 Task: Search one way flight ticket for 5 adults, 1 child, 2 infants in seat and 1 infant on lap in business from Houston: William P. Hobby Airport to Evansville: Evansville Regional Airport on 8-3-2023. Choice of flights is Sun country airlines. Number of bags: 1 carry on bag. Price is upto 76000. Outbound departure time preference is 4:45.
Action: Mouse moved to (370, 156)
Screenshot: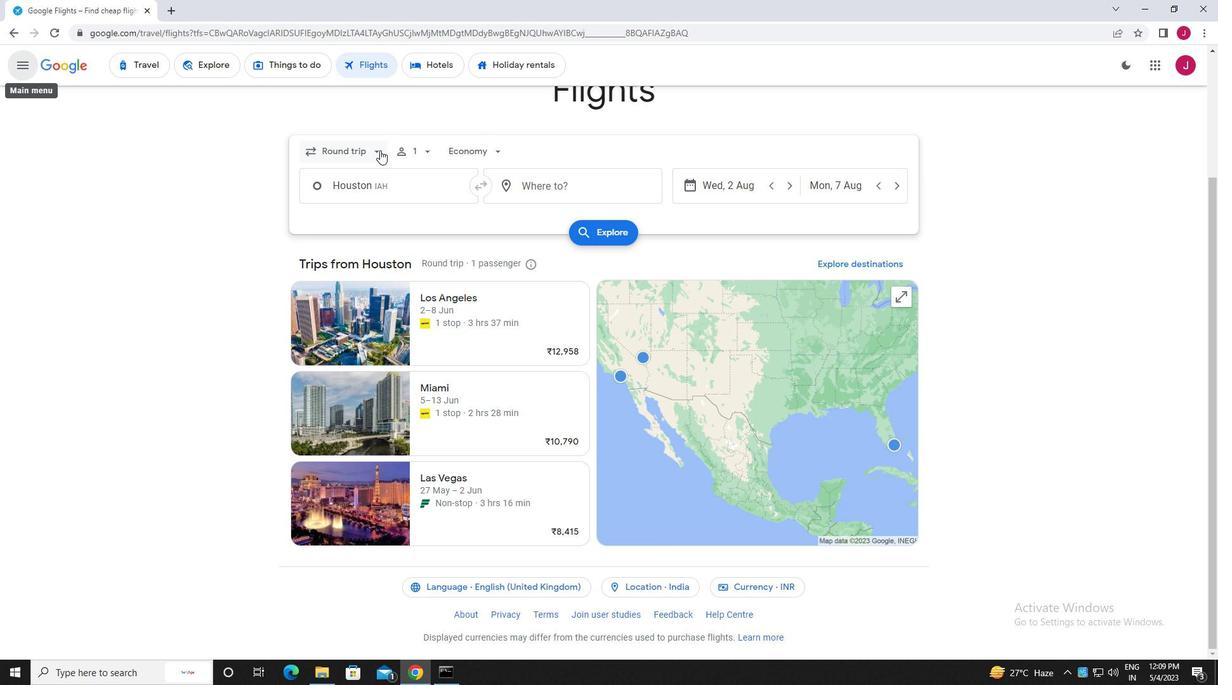 
Action: Mouse pressed left at (370, 156)
Screenshot: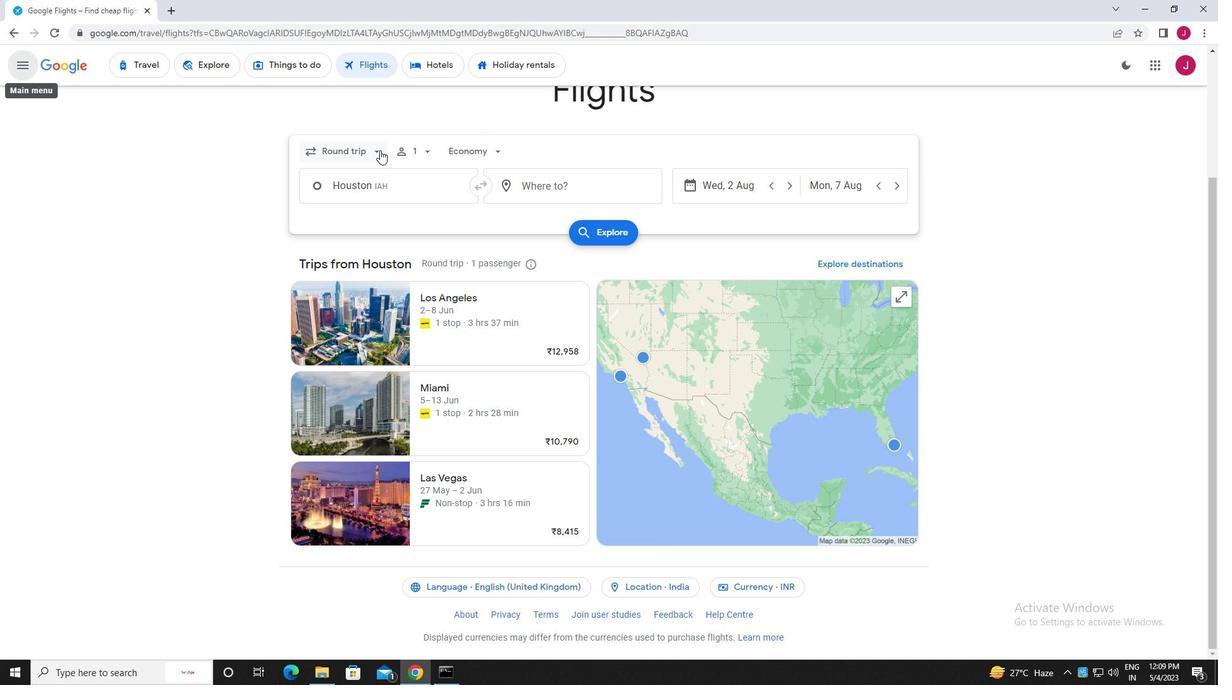 
Action: Mouse moved to (375, 209)
Screenshot: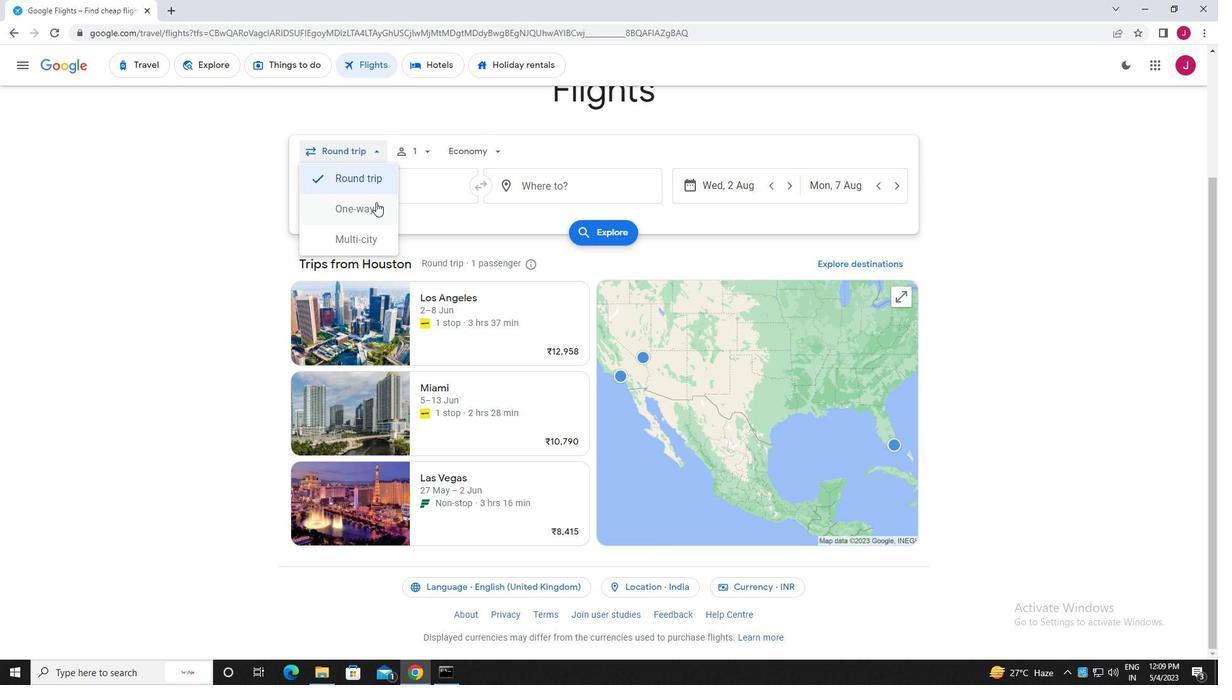 
Action: Mouse pressed left at (375, 209)
Screenshot: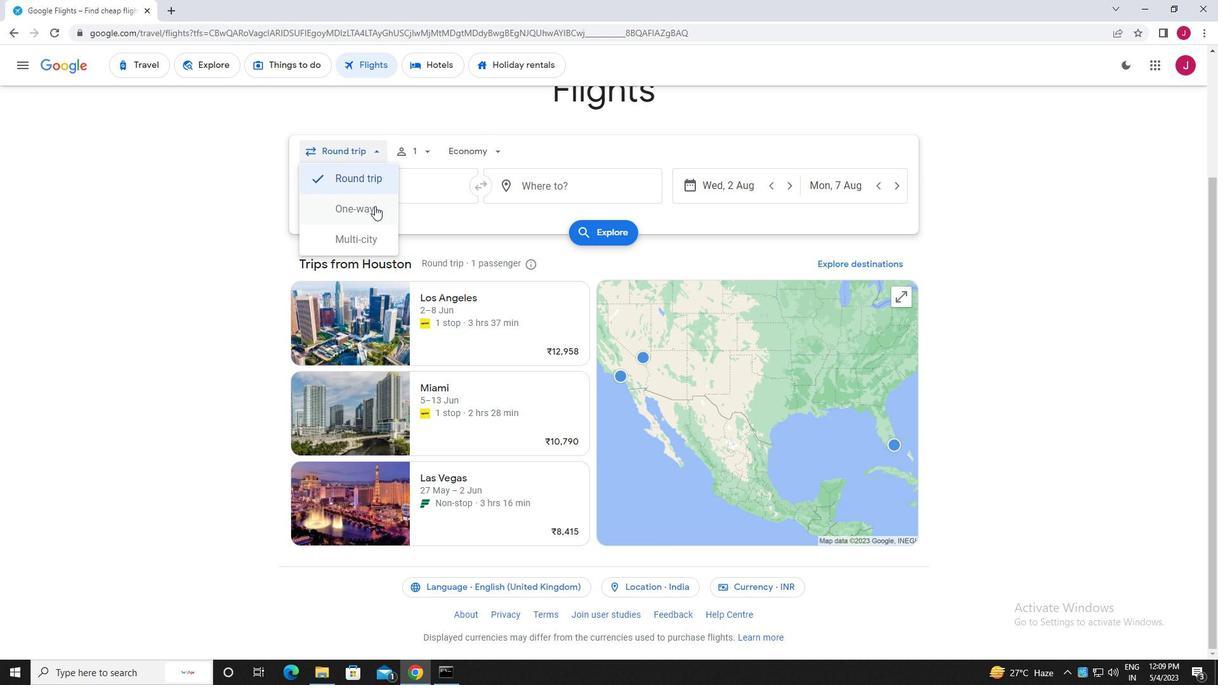 
Action: Mouse moved to (417, 154)
Screenshot: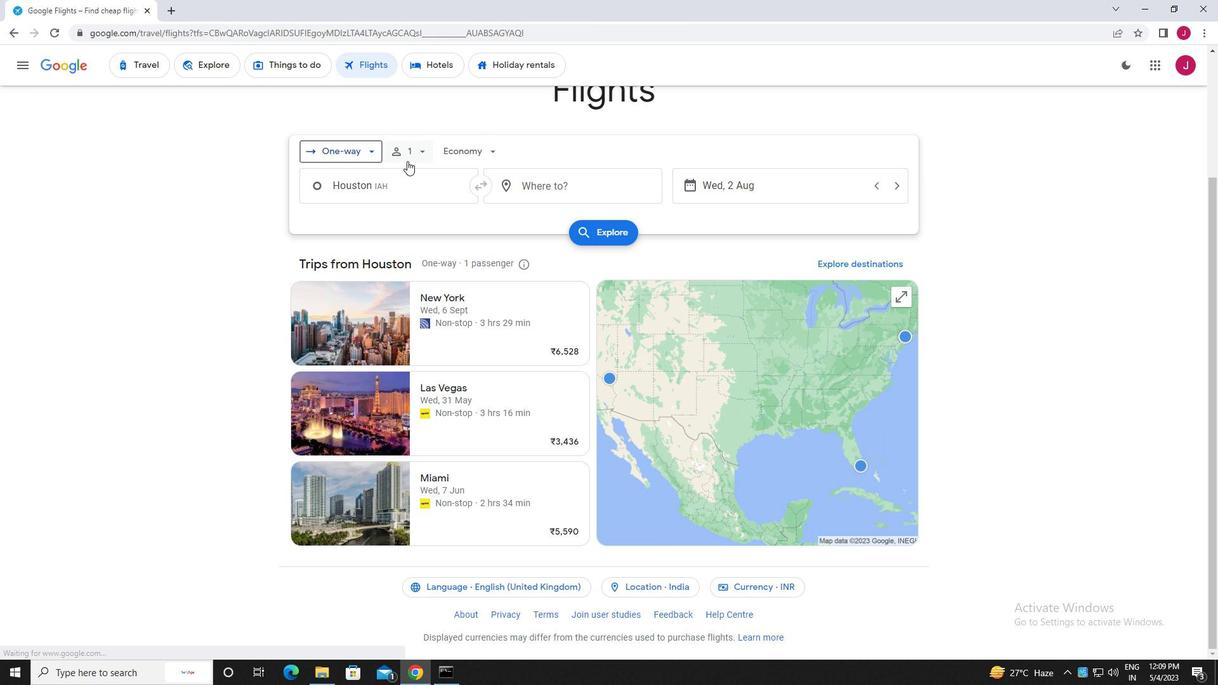 
Action: Mouse pressed left at (417, 154)
Screenshot: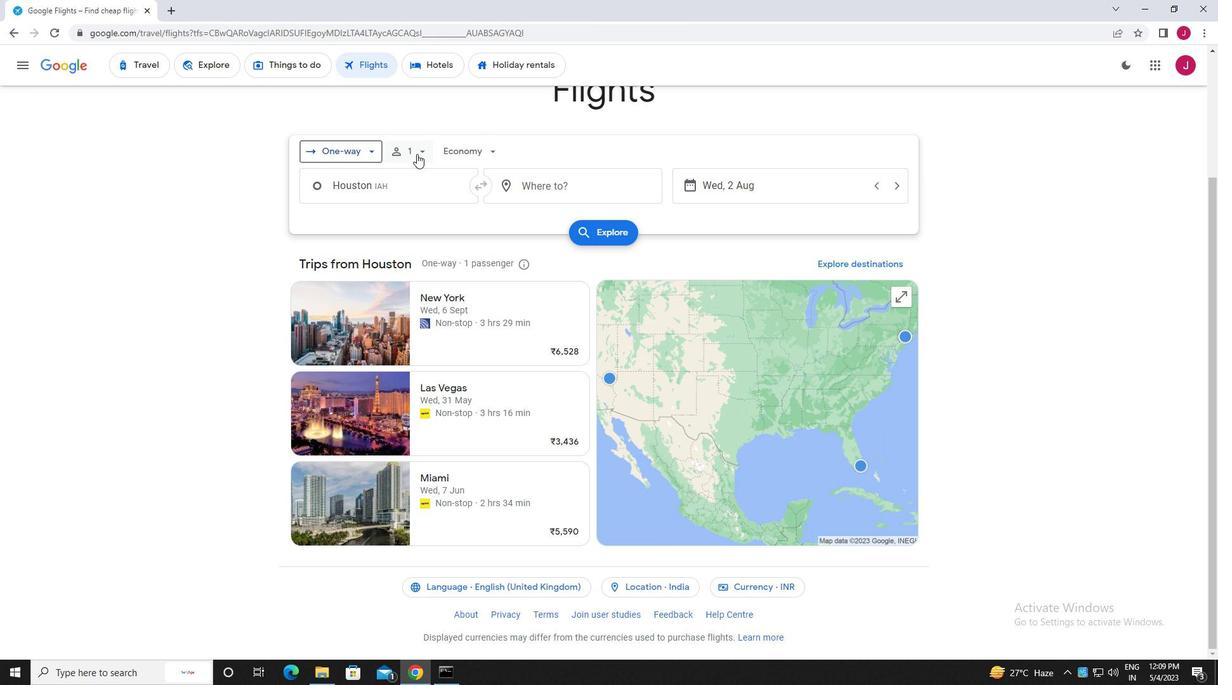 
Action: Mouse moved to (516, 182)
Screenshot: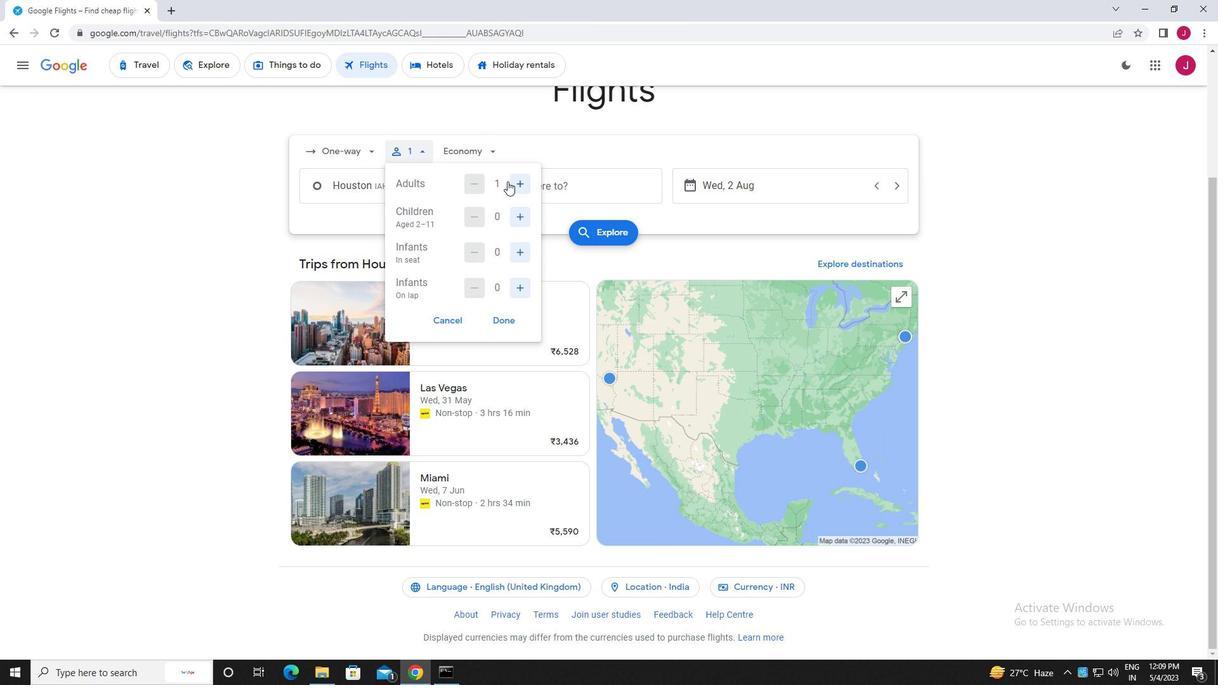 
Action: Mouse pressed left at (516, 182)
Screenshot: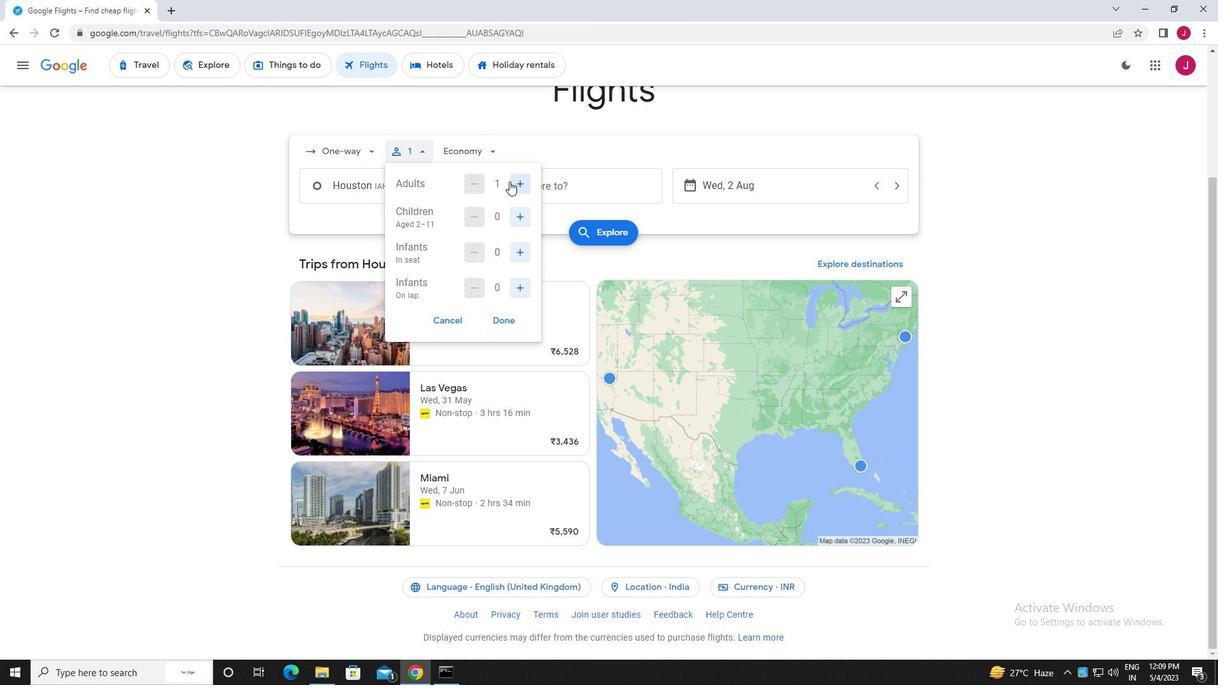 
Action: Mouse pressed left at (516, 182)
Screenshot: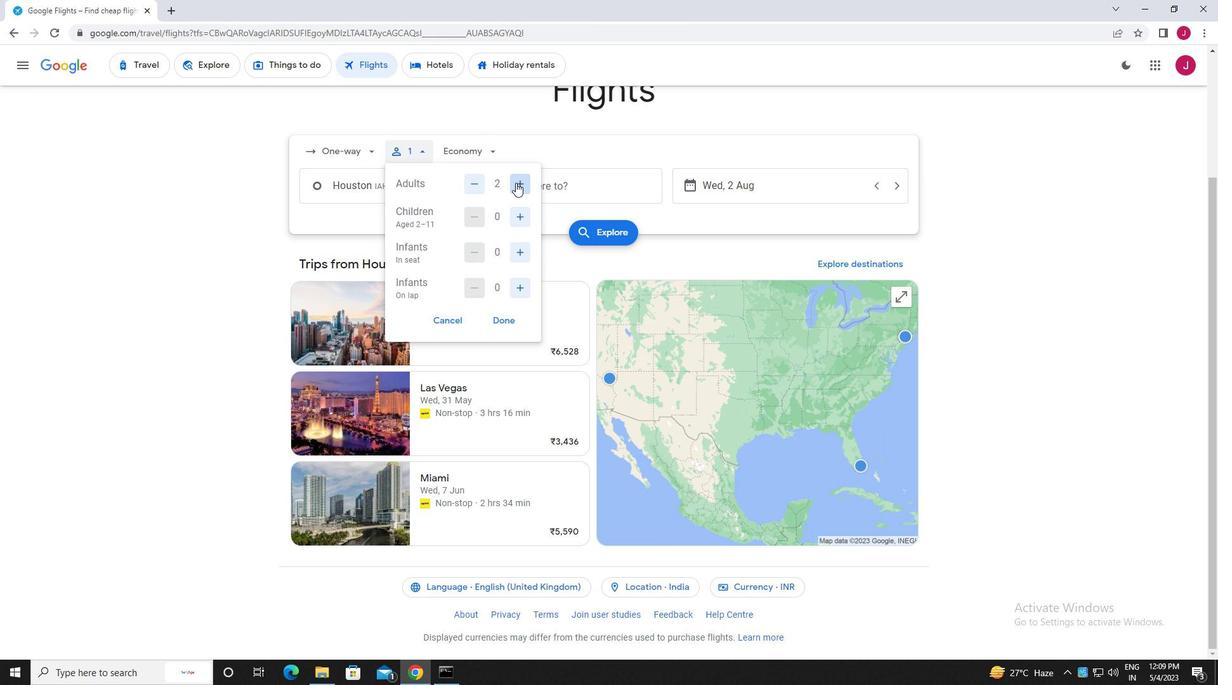 
Action: Mouse pressed left at (516, 182)
Screenshot: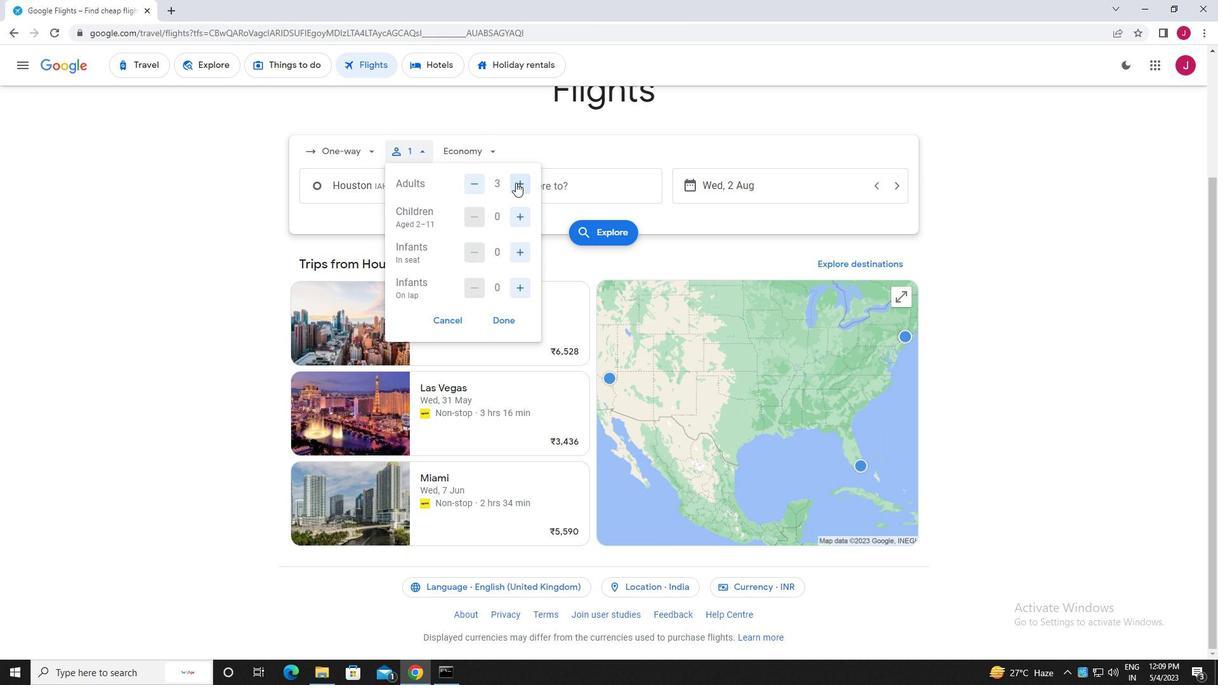 
Action: Mouse pressed left at (516, 182)
Screenshot: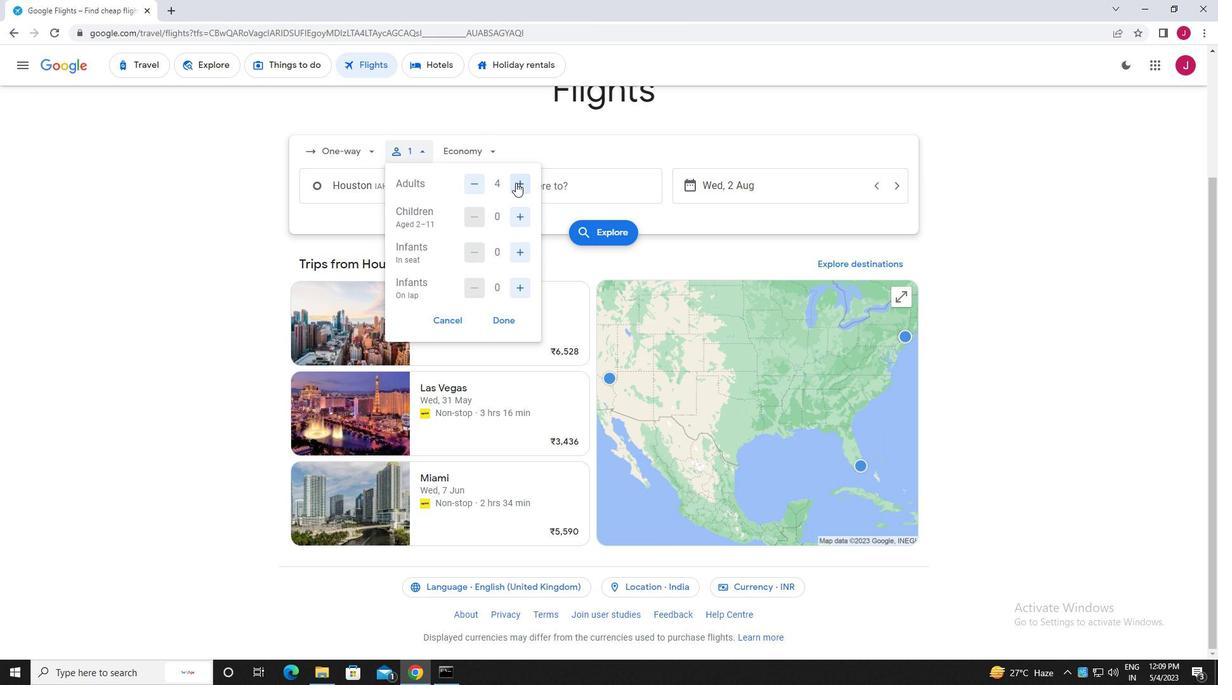
Action: Mouse moved to (521, 217)
Screenshot: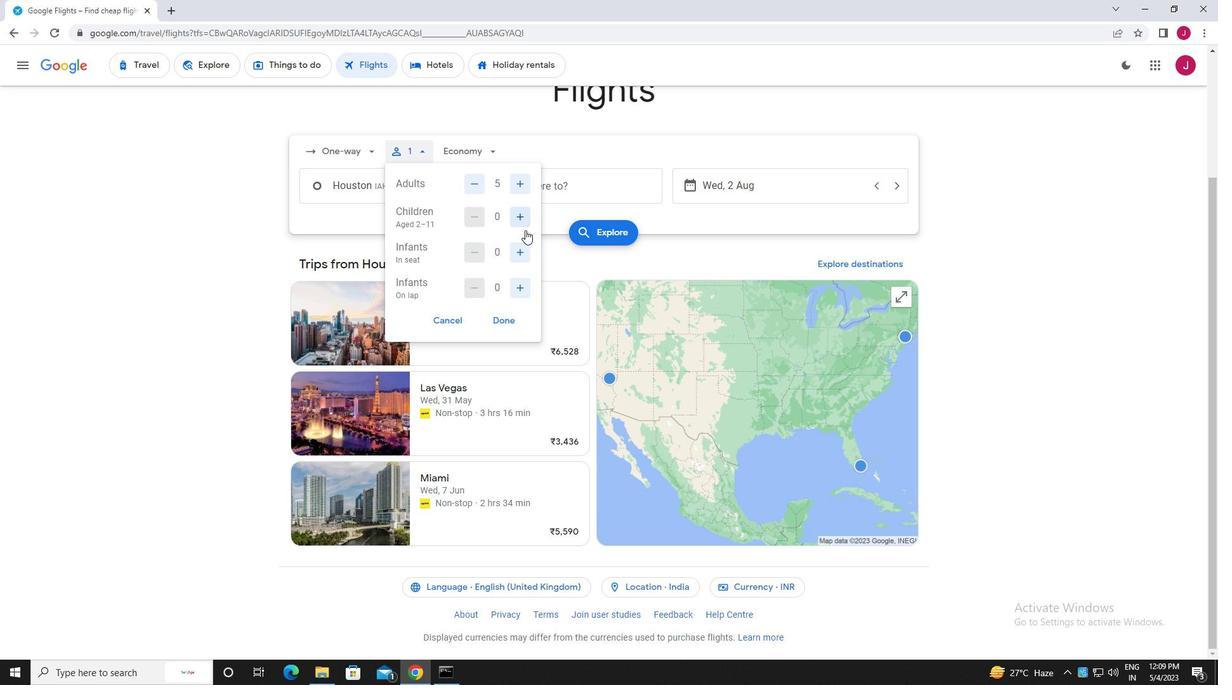 
Action: Mouse pressed left at (521, 217)
Screenshot: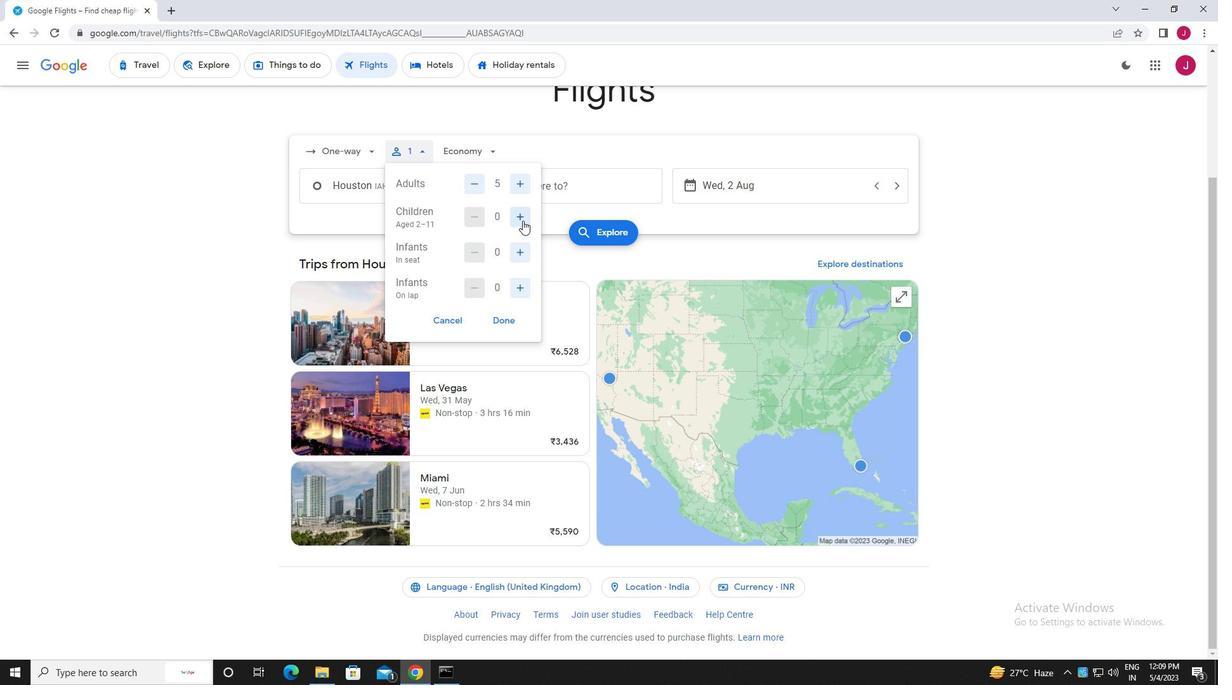
Action: Mouse moved to (522, 252)
Screenshot: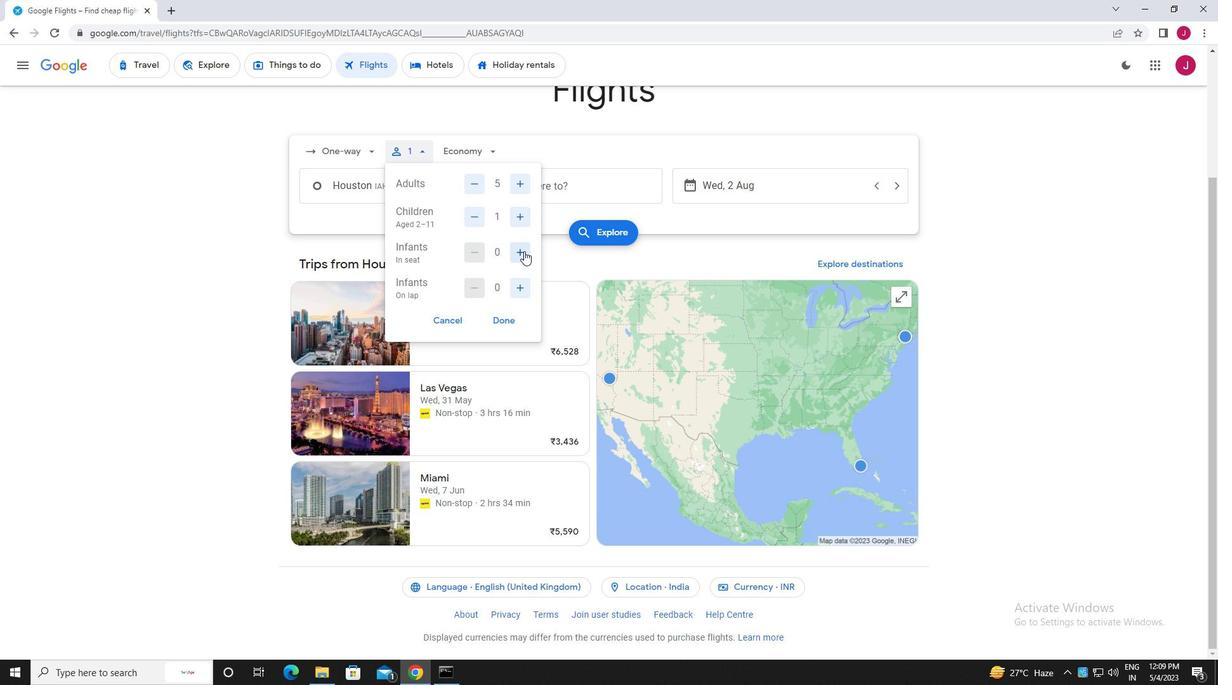 
Action: Mouse pressed left at (522, 252)
Screenshot: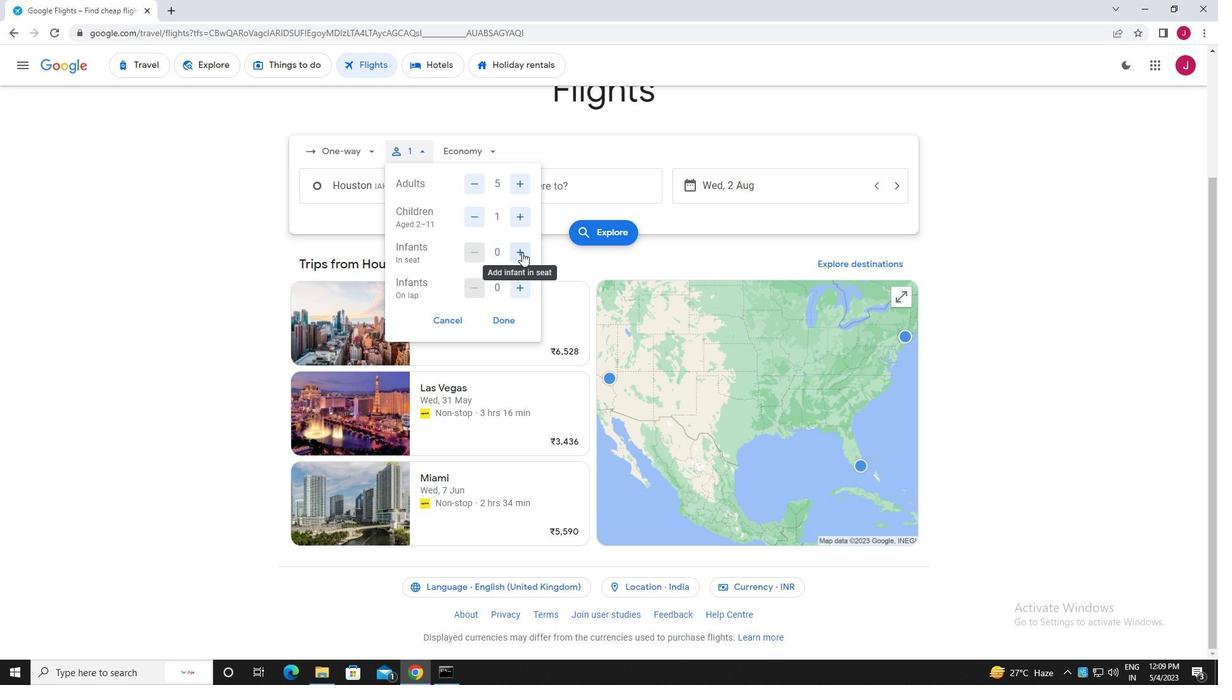 
Action: Mouse pressed left at (522, 252)
Screenshot: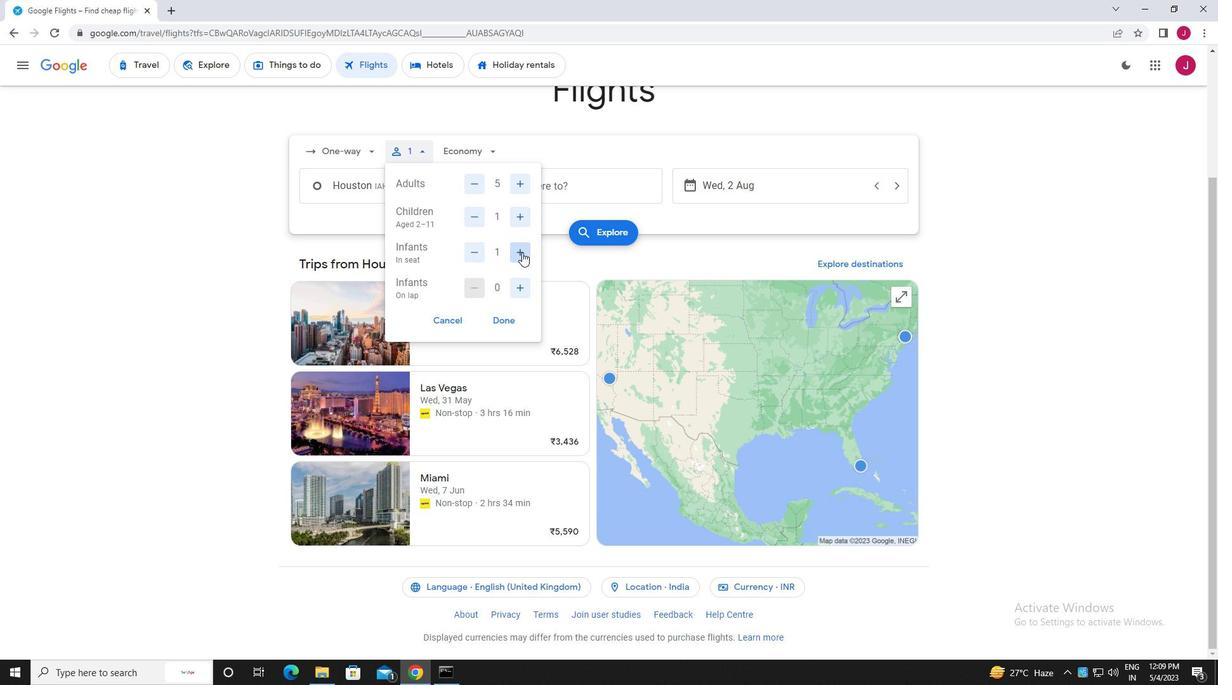 
Action: Mouse moved to (520, 292)
Screenshot: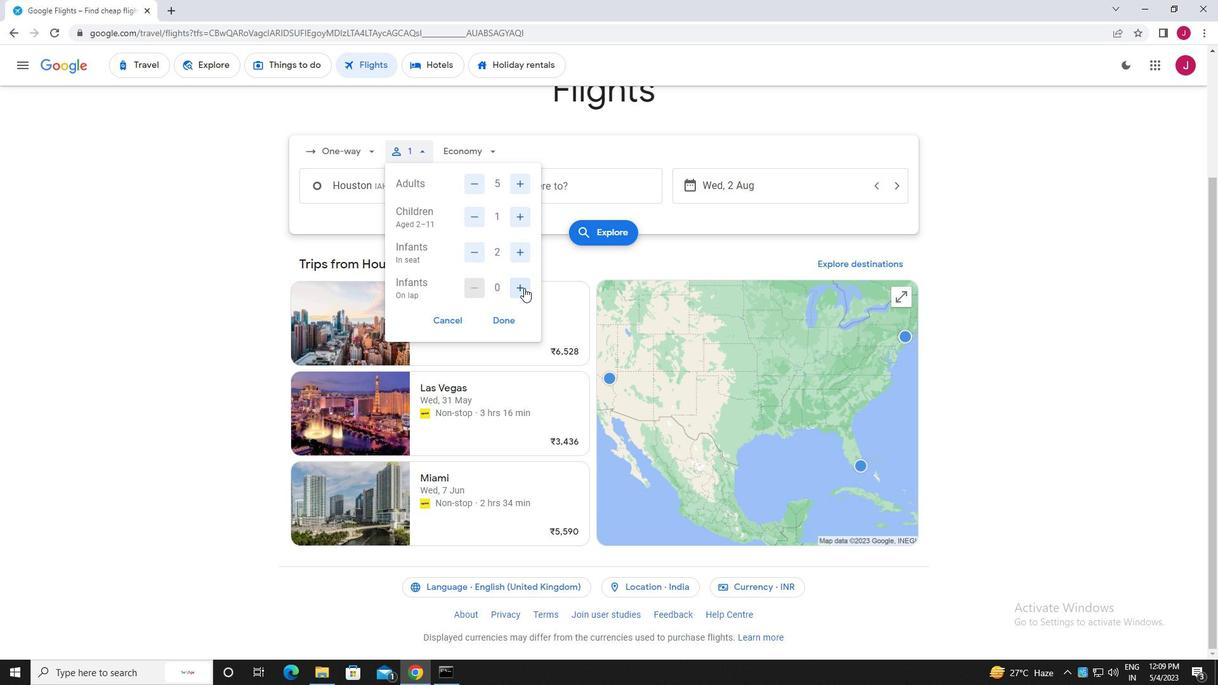 
Action: Mouse pressed left at (520, 292)
Screenshot: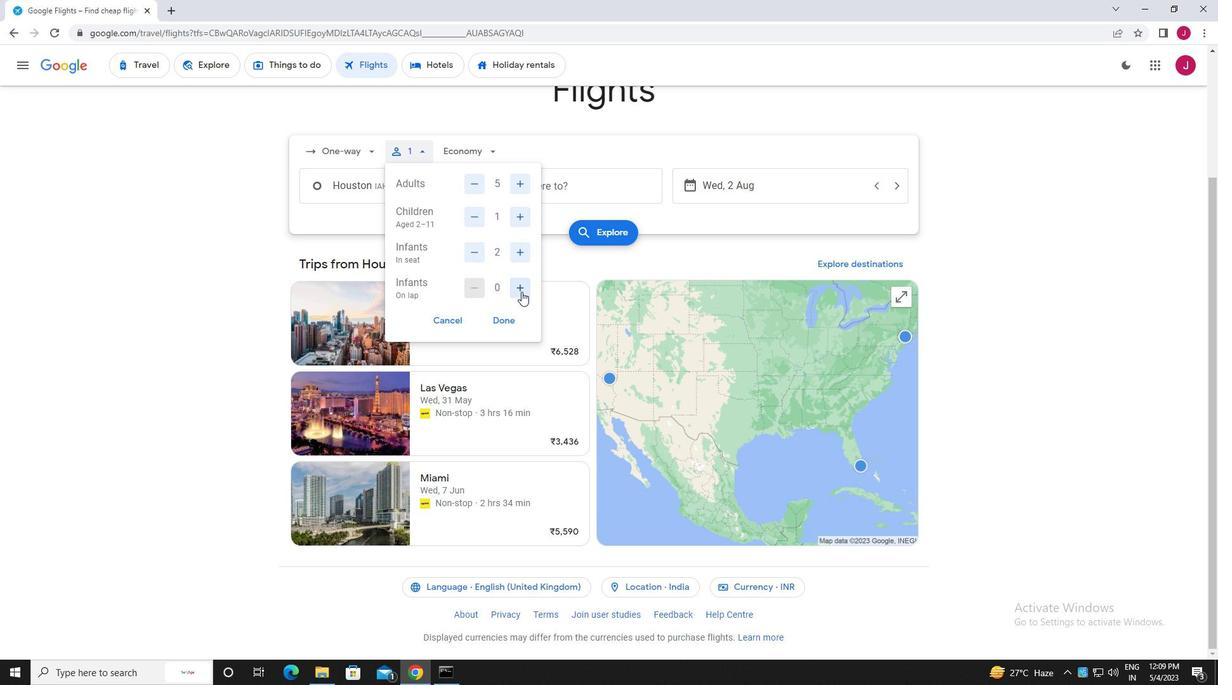 
Action: Mouse moved to (507, 320)
Screenshot: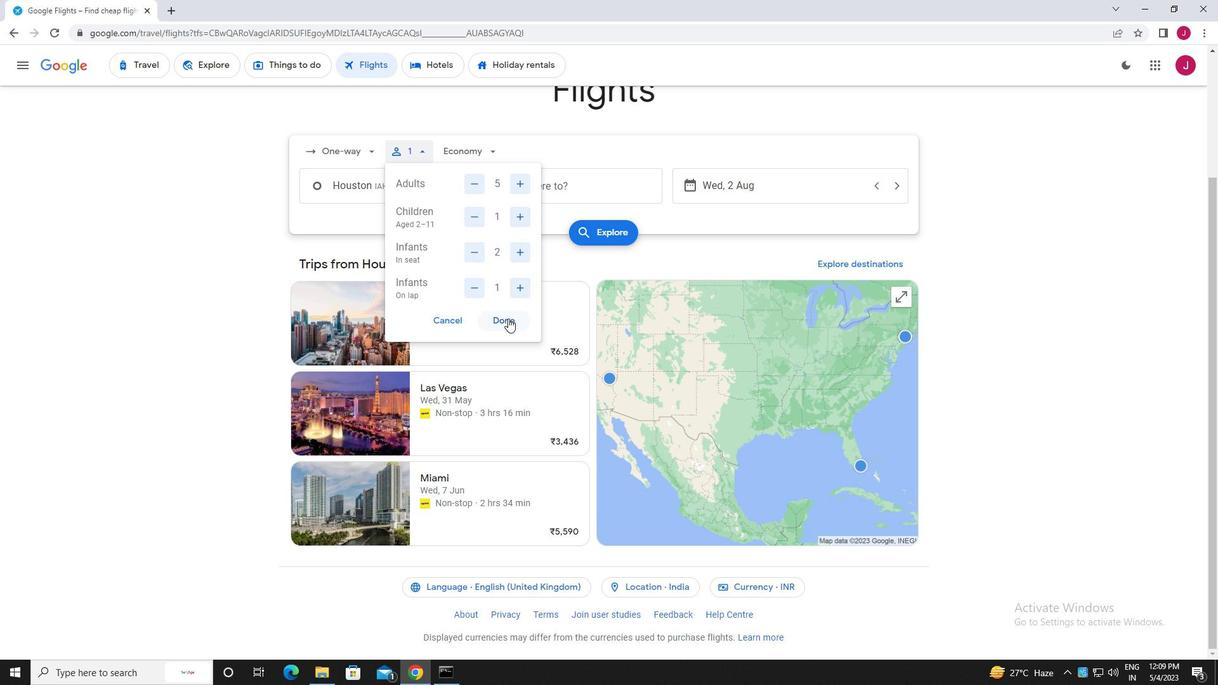 
Action: Mouse pressed left at (507, 320)
Screenshot: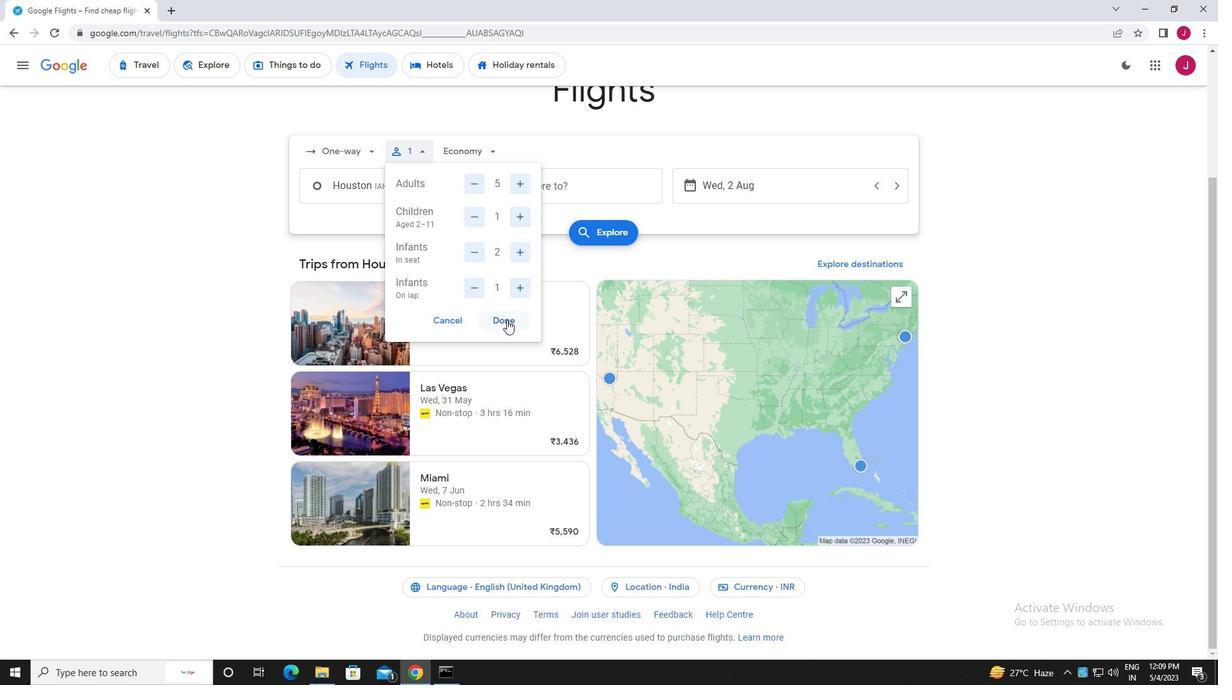 
Action: Mouse moved to (453, 152)
Screenshot: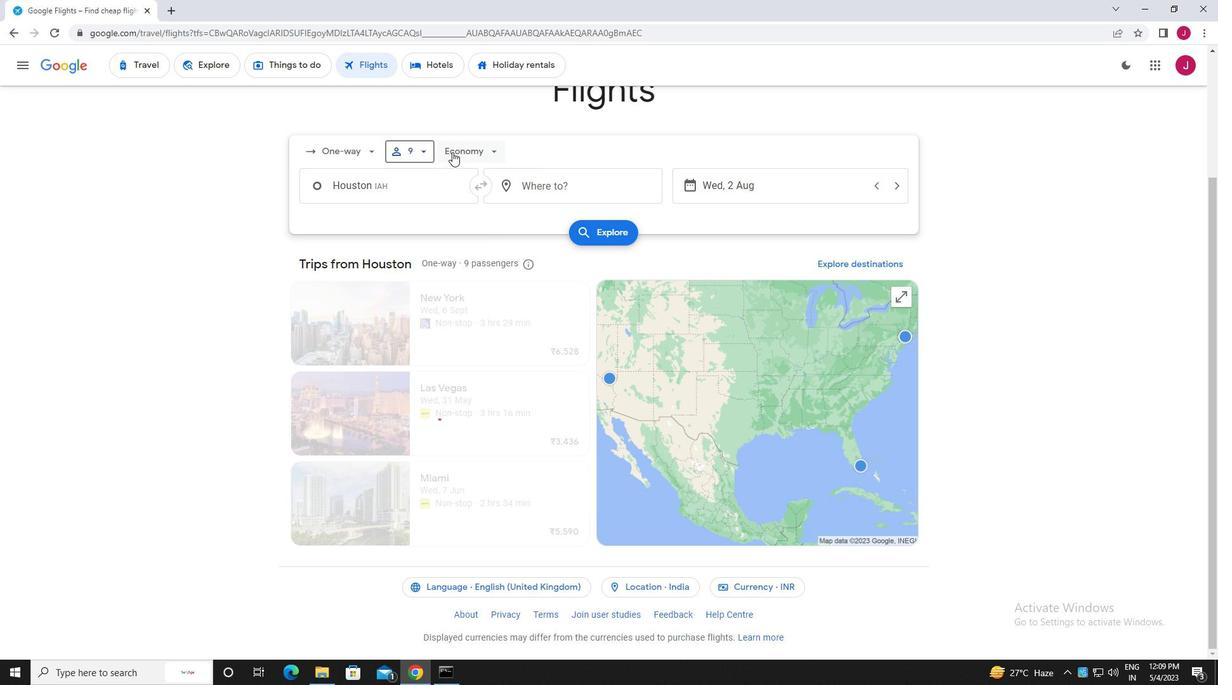 
Action: Mouse pressed left at (453, 152)
Screenshot: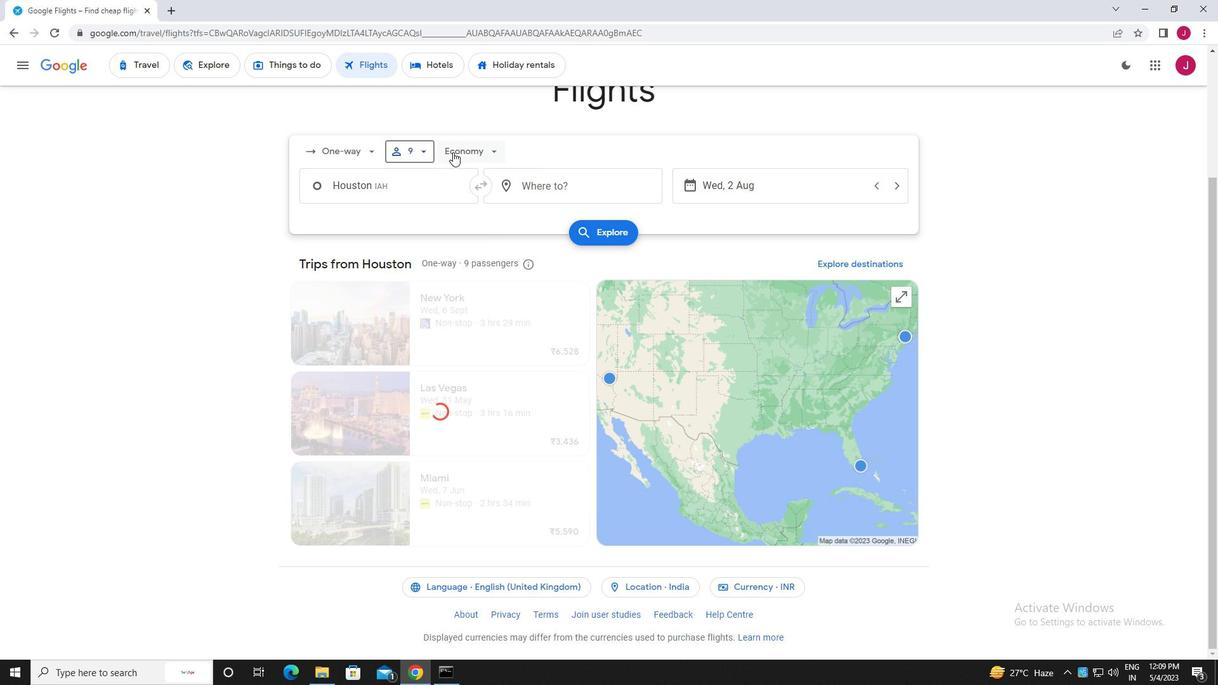 
Action: Mouse moved to (497, 238)
Screenshot: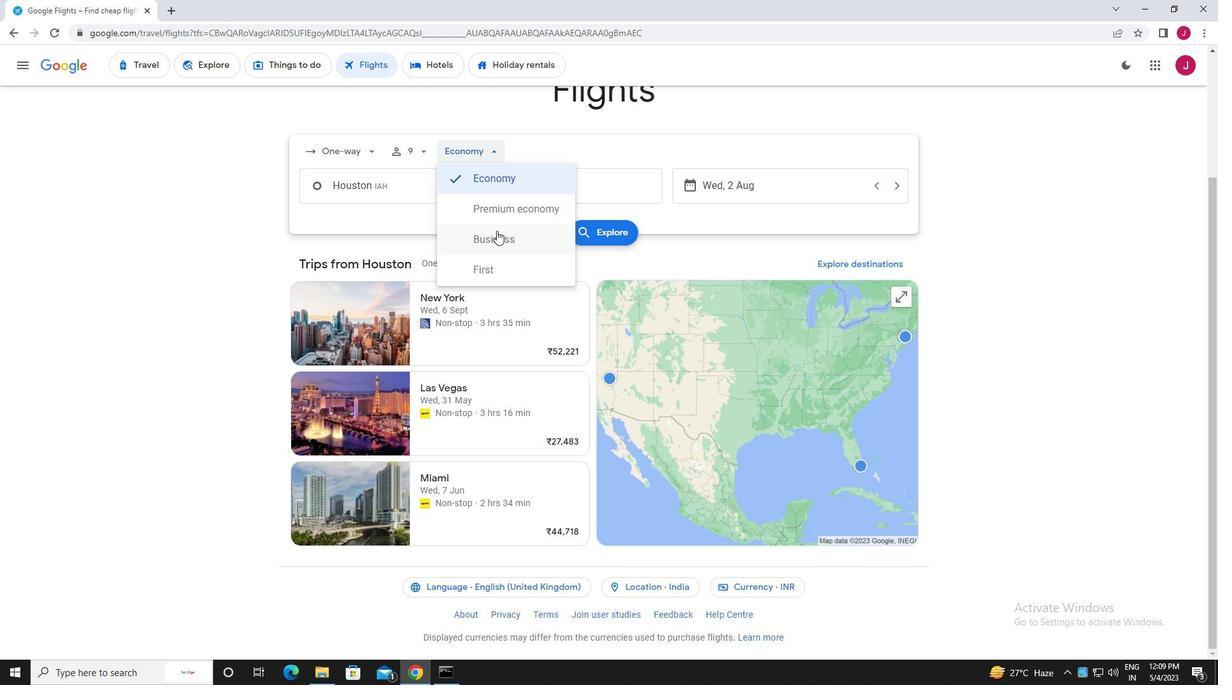 
Action: Mouse pressed left at (497, 238)
Screenshot: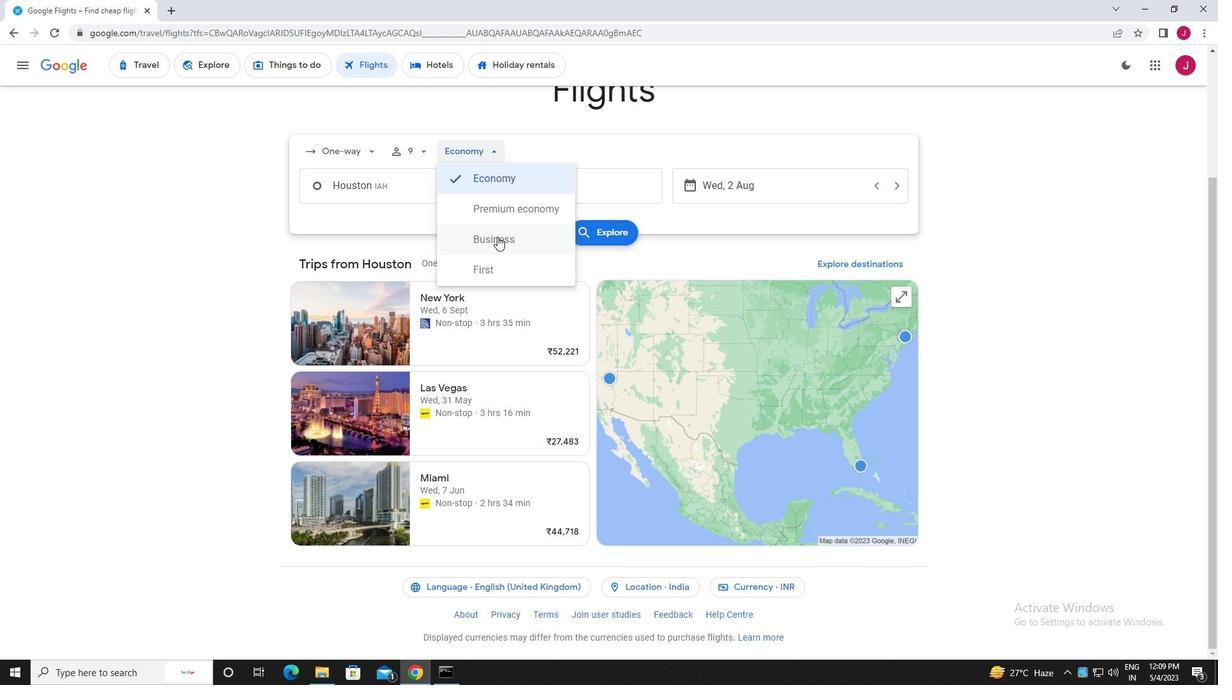 
Action: Mouse moved to (419, 186)
Screenshot: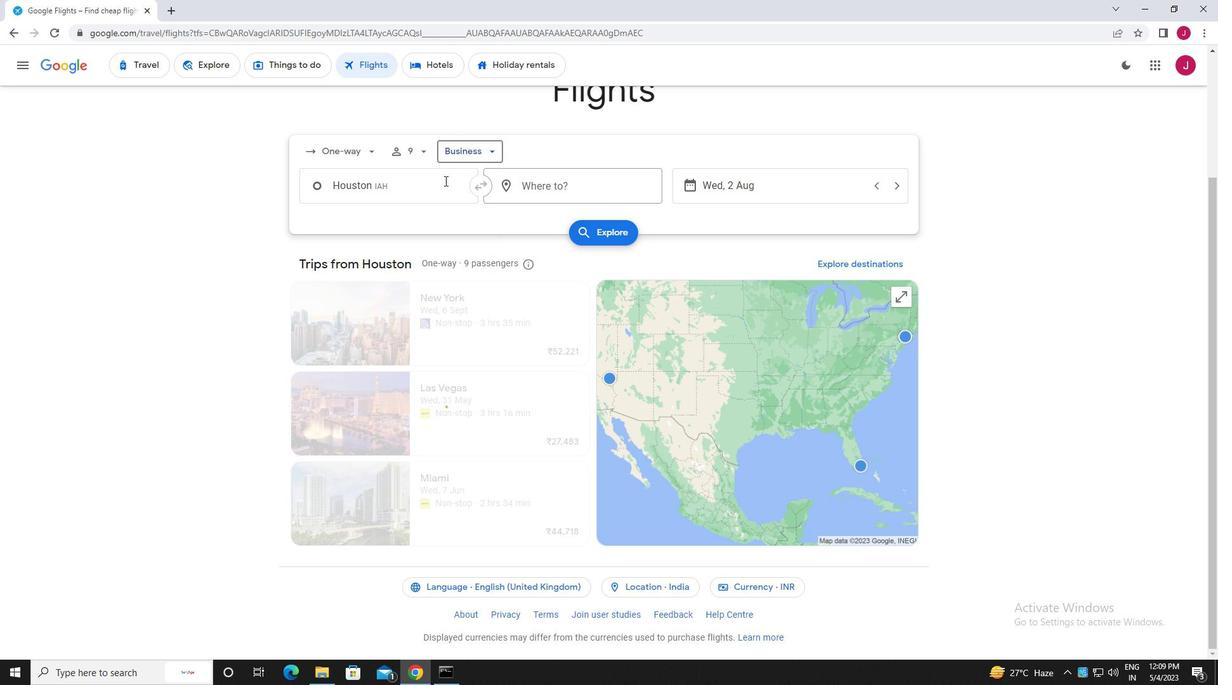 
Action: Mouse pressed left at (419, 186)
Screenshot: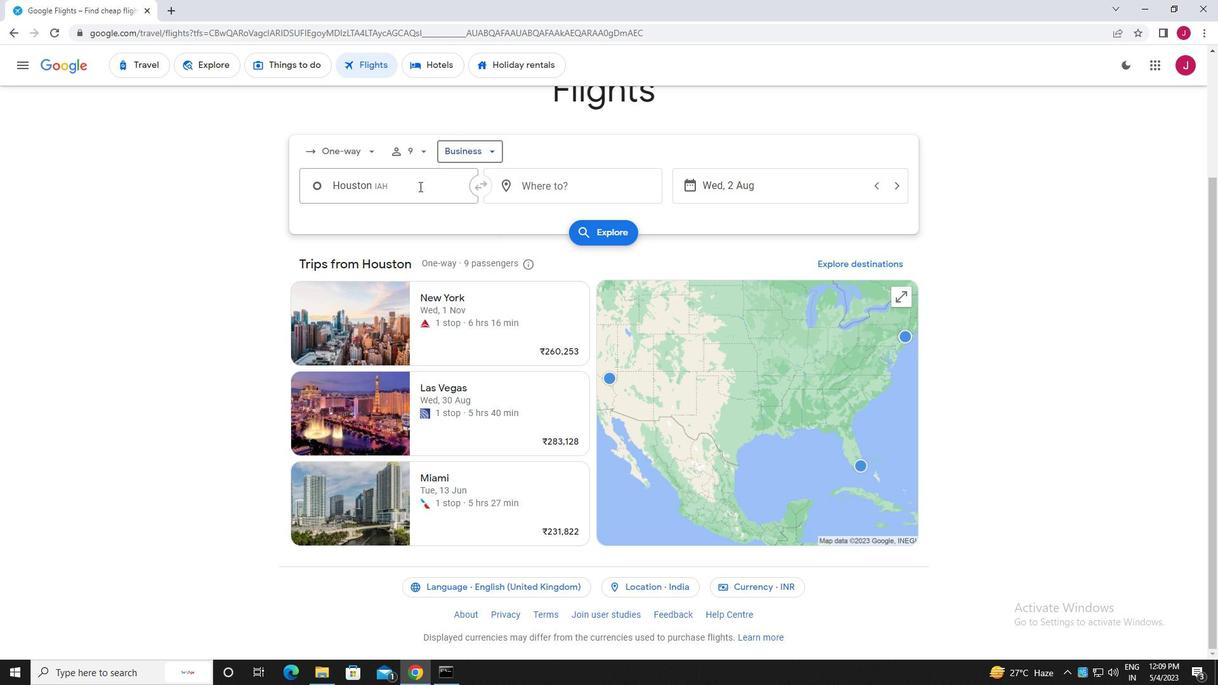 
Action: Mouse moved to (425, 186)
Screenshot: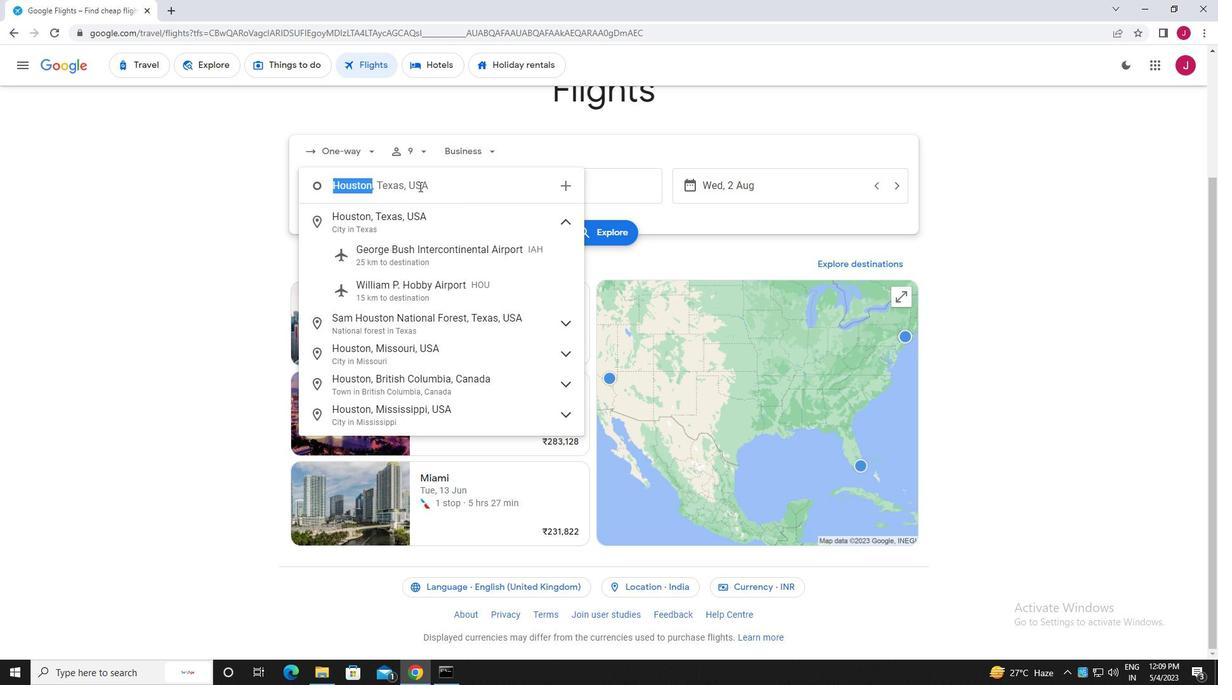 
Action: Key pressed houston
Screenshot: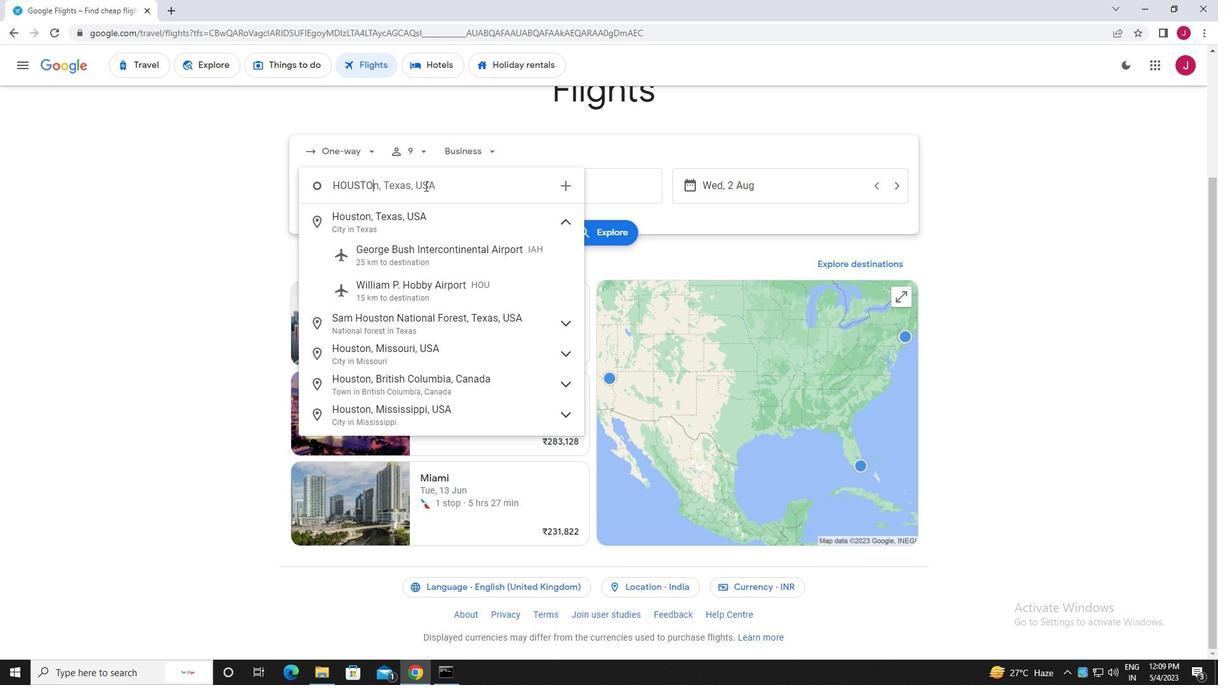 
Action: Mouse moved to (429, 253)
Screenshot: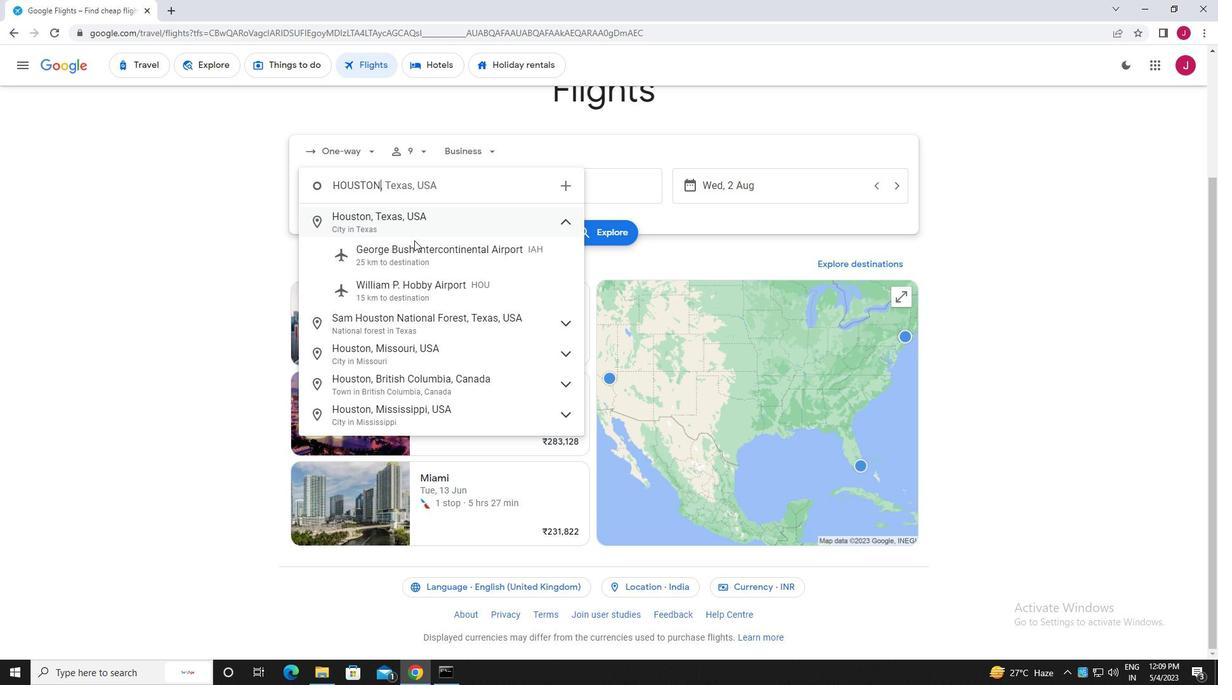 
Action: Mouse pressed left at (429, 253)
Screenshot: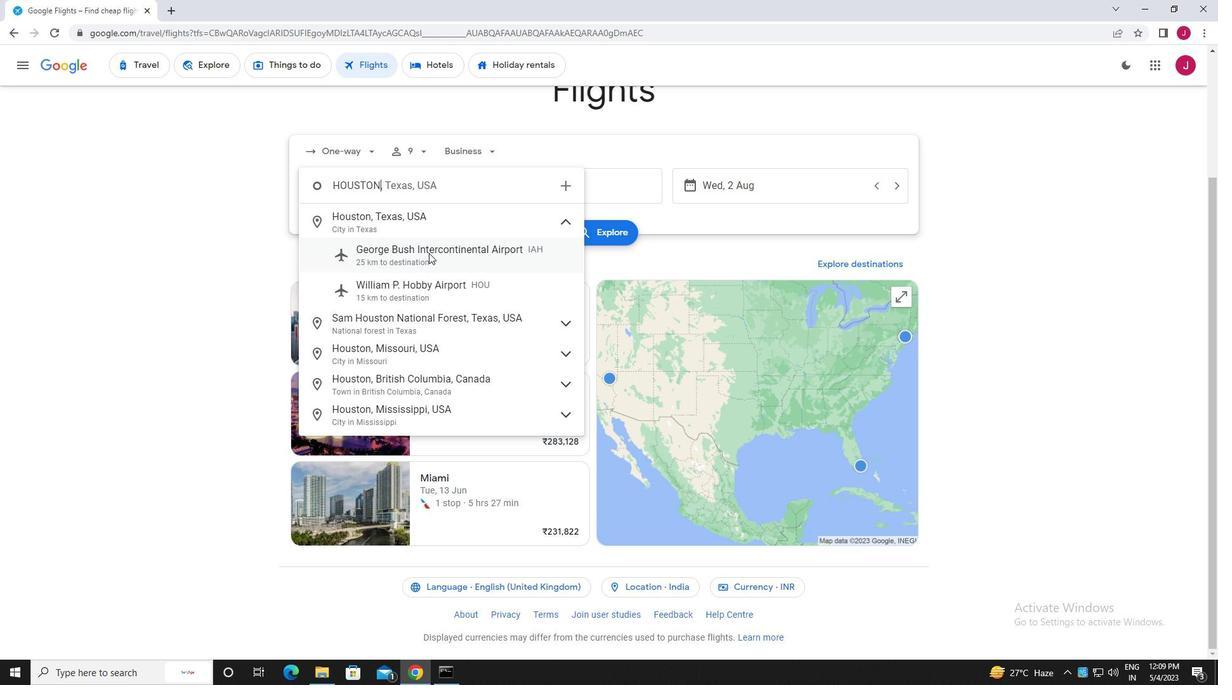 
Action: Mouse moved to (581, 186)
Screenshot: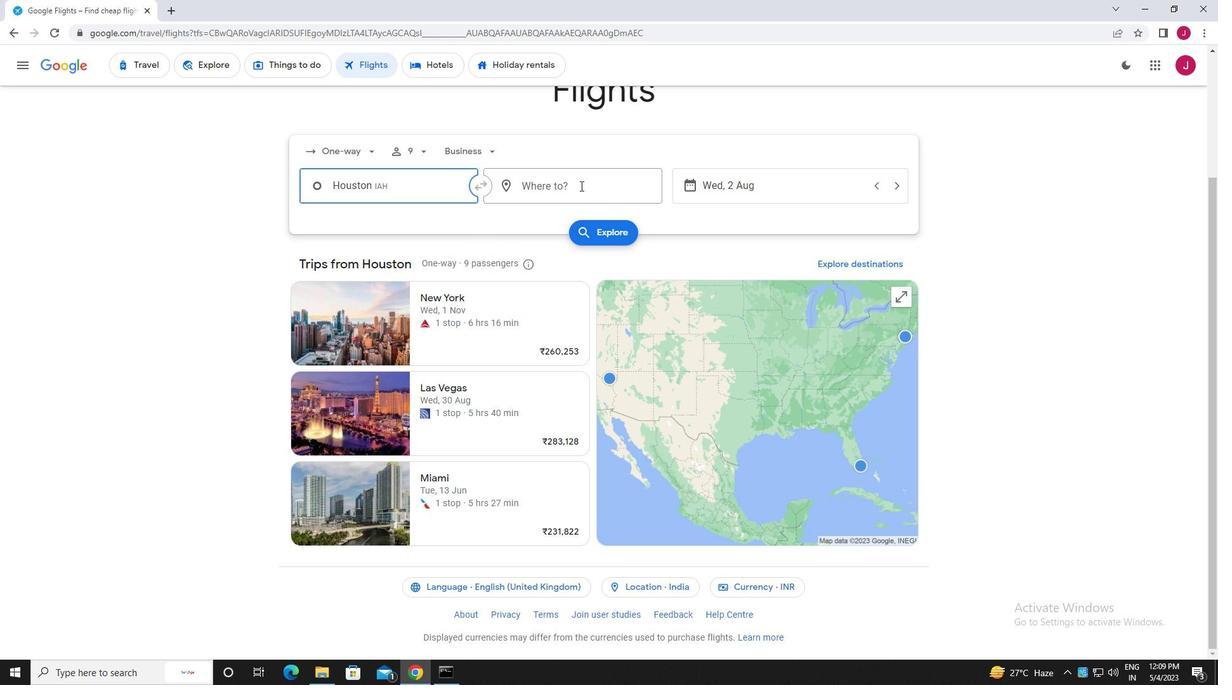 
Action: Mouse pressed left at (581, 186)
Screenshot: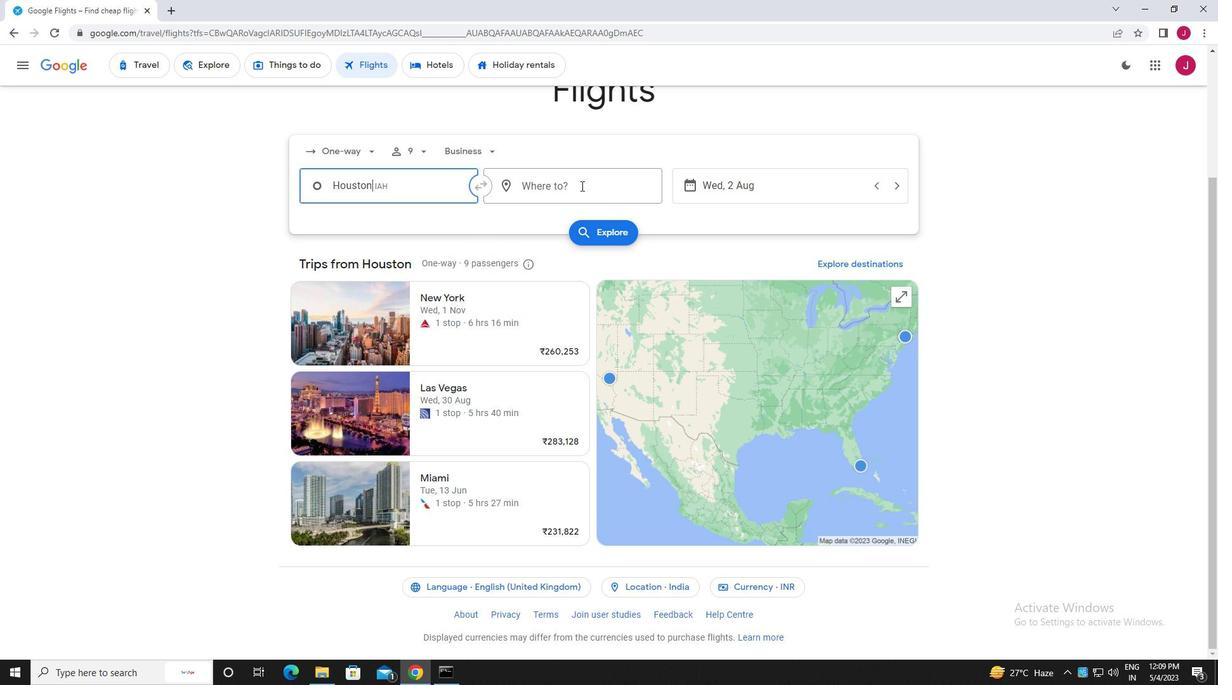 
Action: Mouse moved to (582, 186)
Screenshot: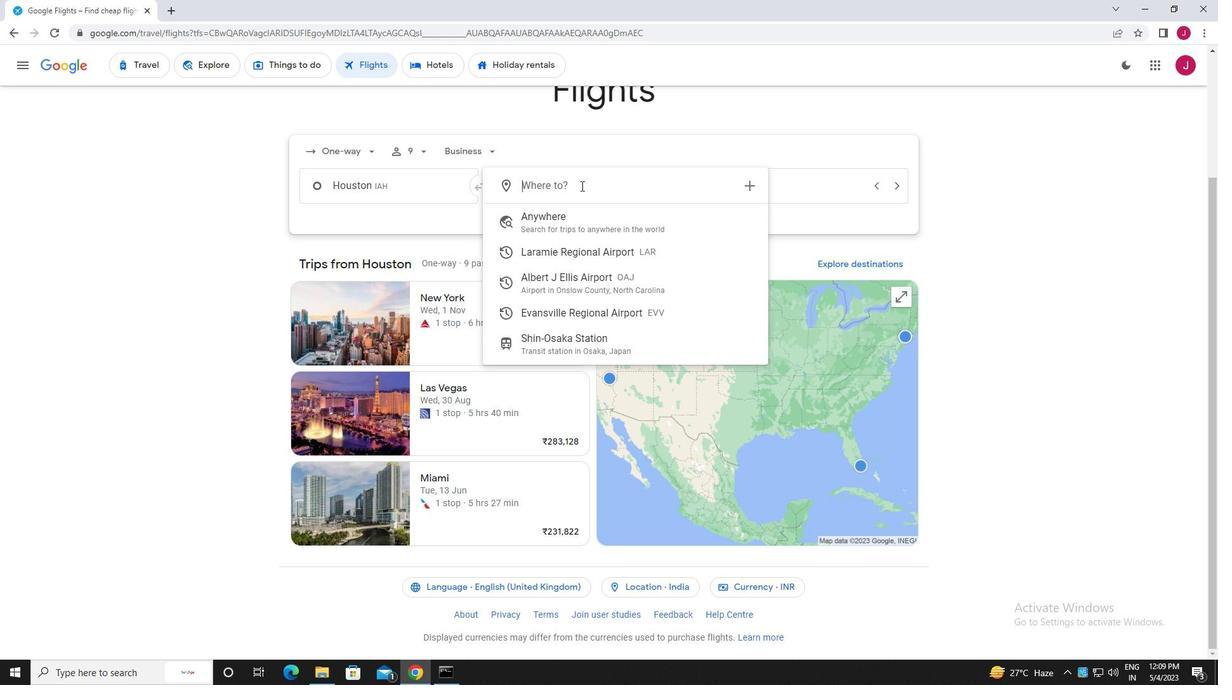 
Action: Key pressed evan
Screenshot: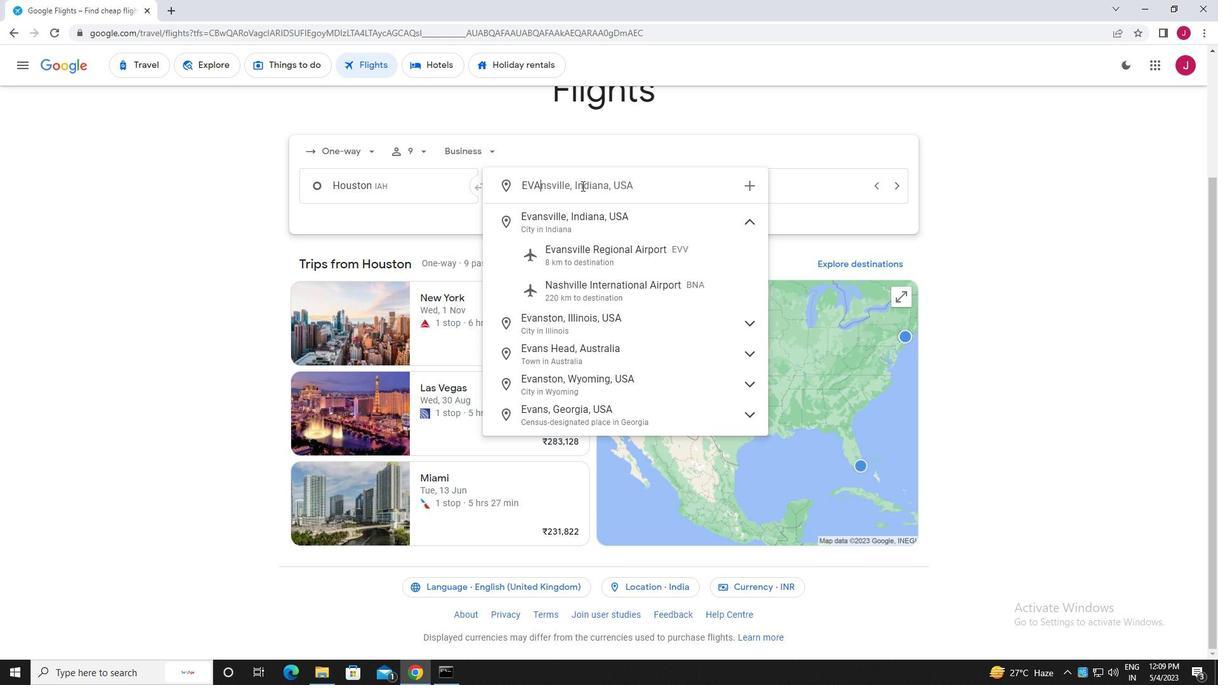 
Action: Mouse moved to (610, 259)
Screenshot: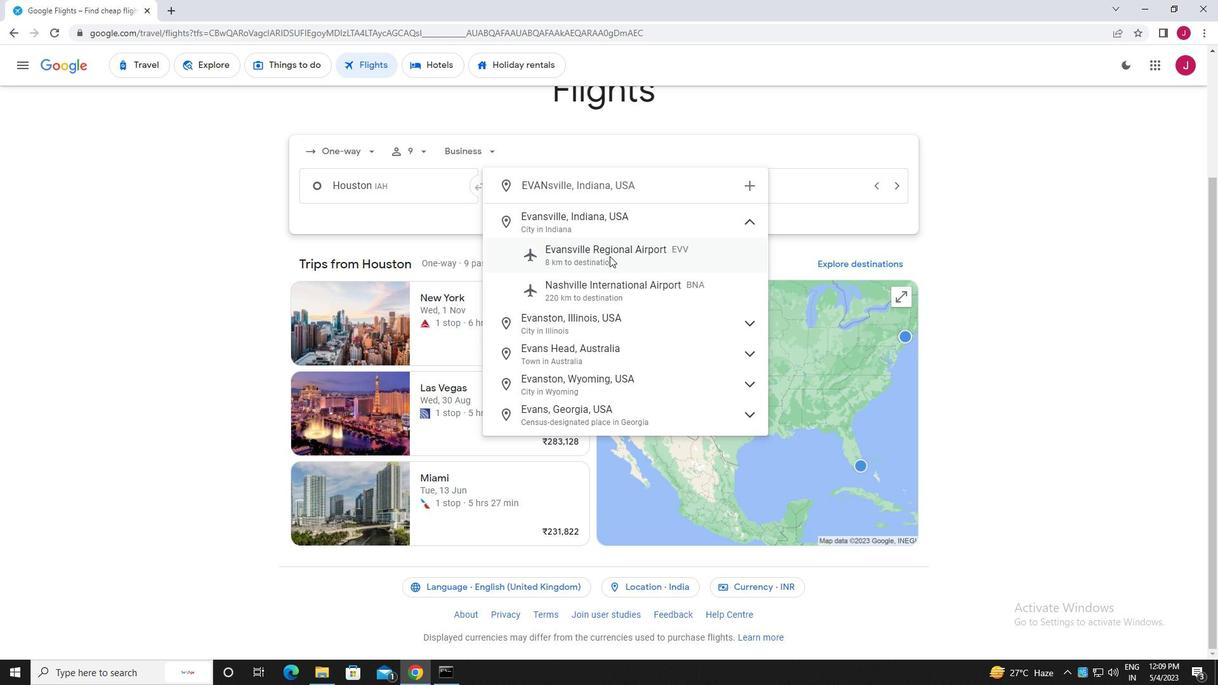 
Action: Mouse pressed left at (610, 259)
Screenshot: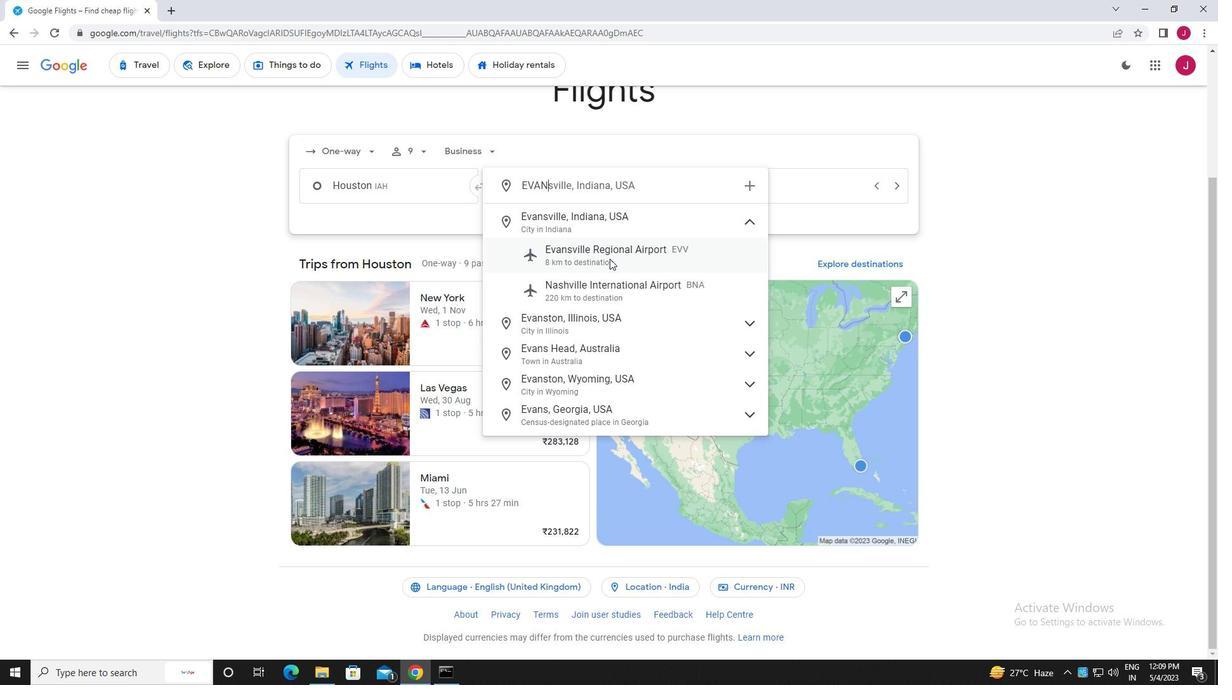 
Action: Mouse moved to (757, 194)
Screenshot: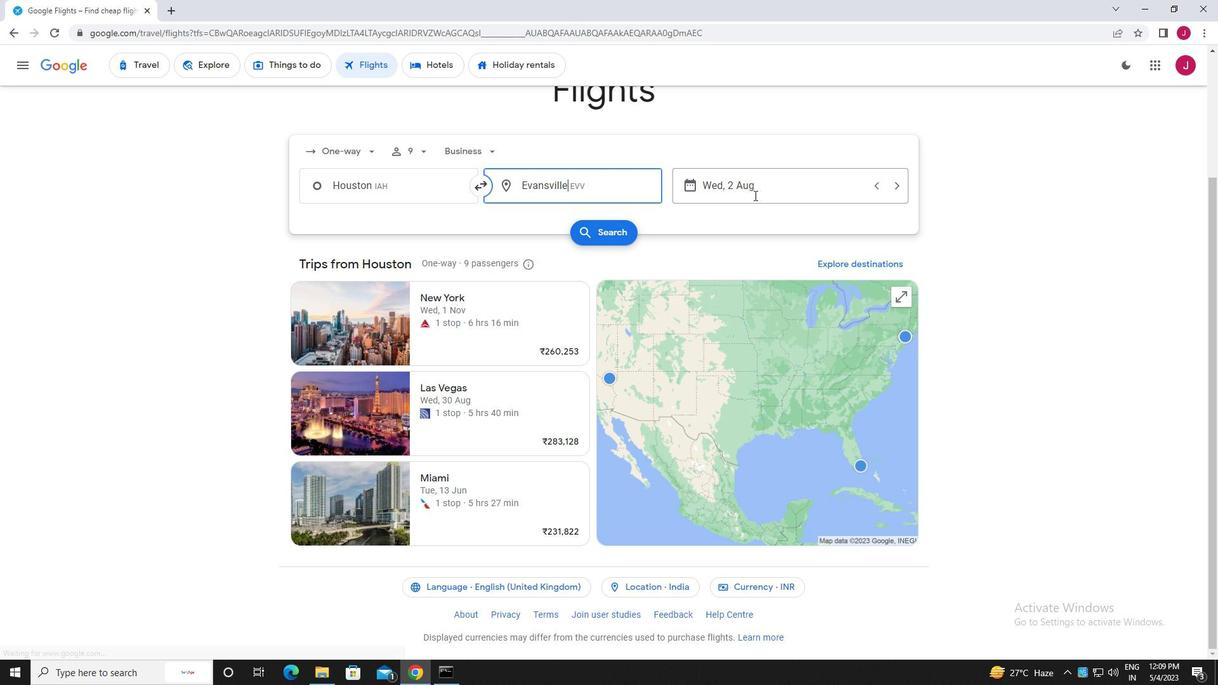 
Action: Mouse pressed left at (757, 194)
Screenshot: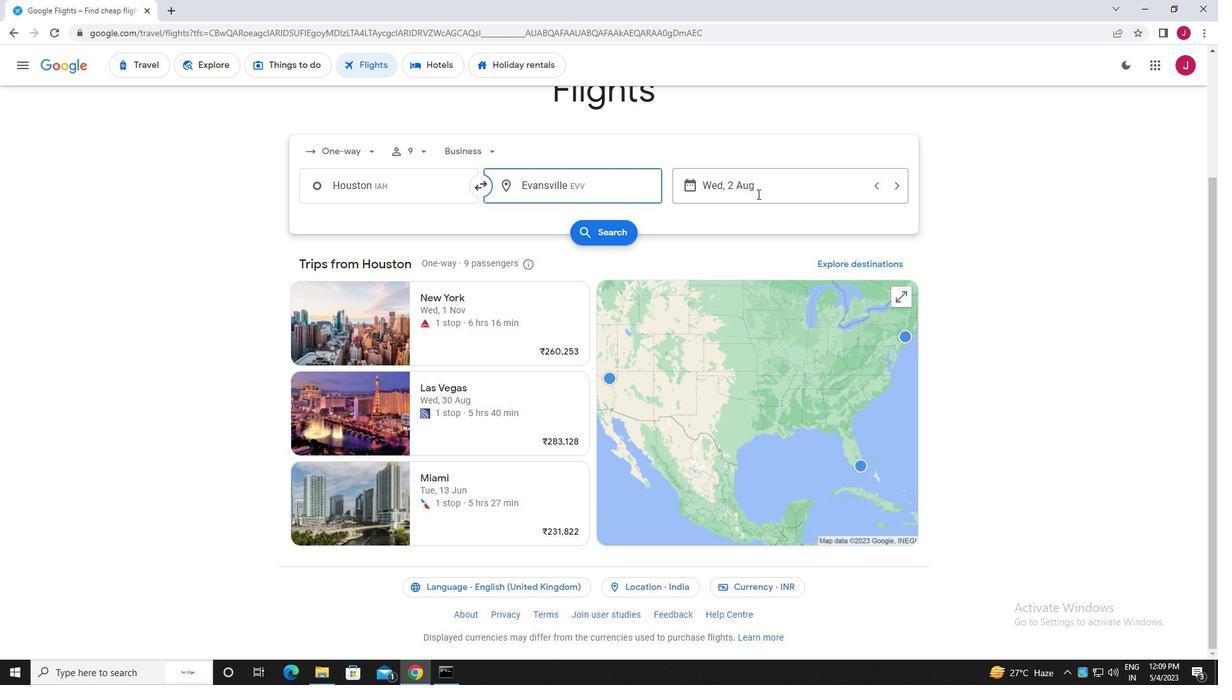 
Action: Mouse moved to (575, 288)
Screenshot: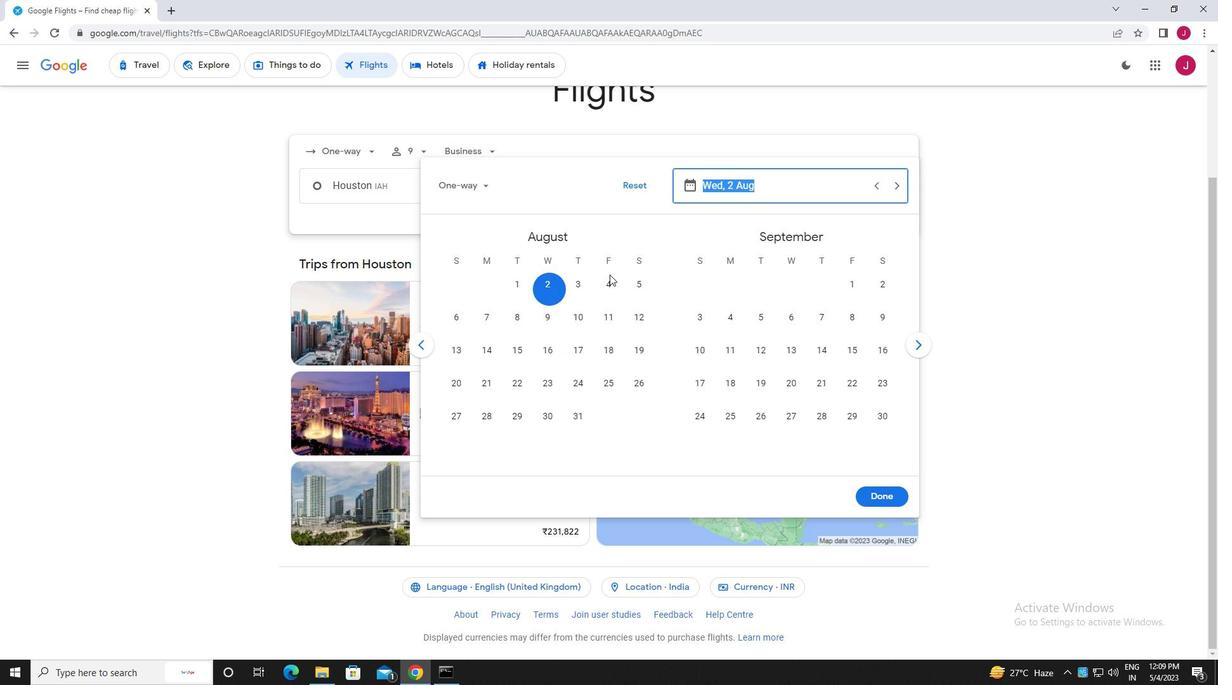 
Action: Mouse pressed left at (575, 288)
Screenshot: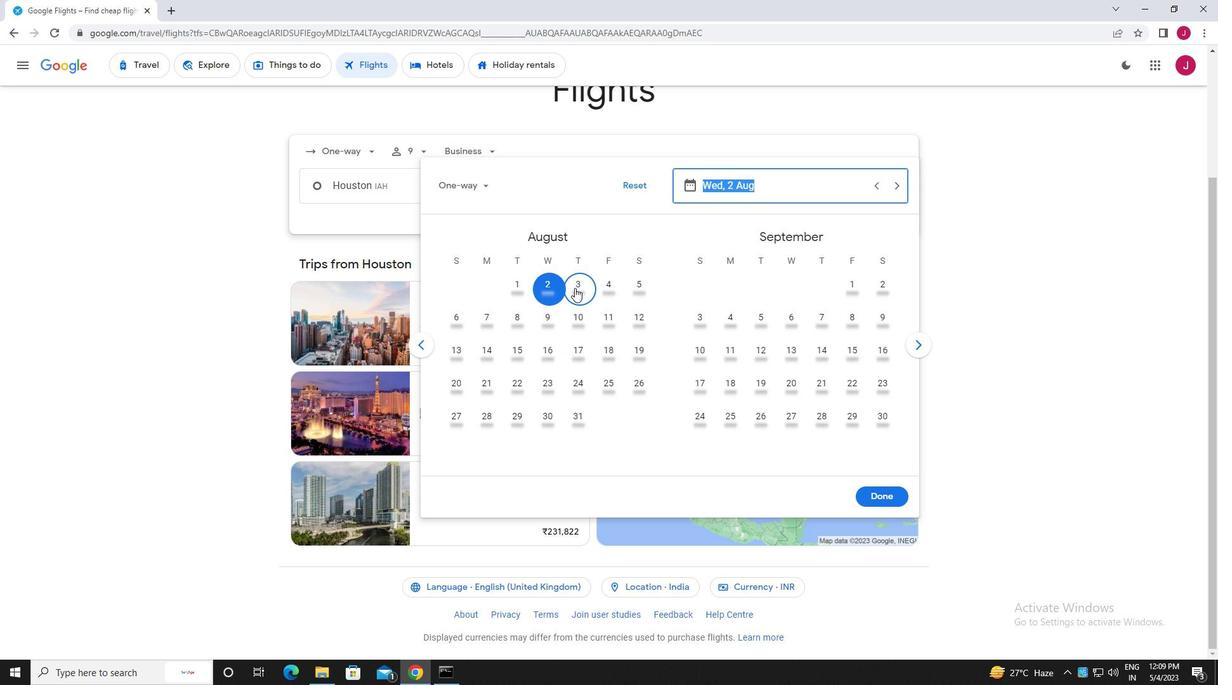 
Action: Mouse moved to (882, 492)
Screenshot: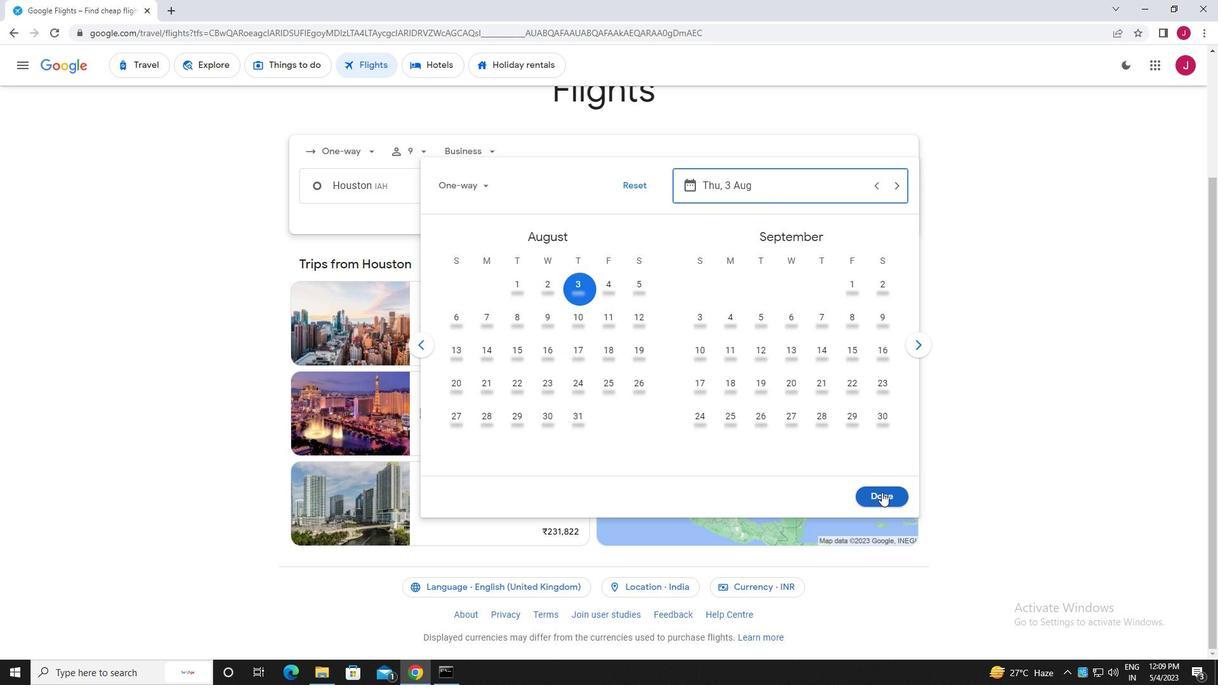 
Action: Mouse pressed left at (882, 492)
Screenshot: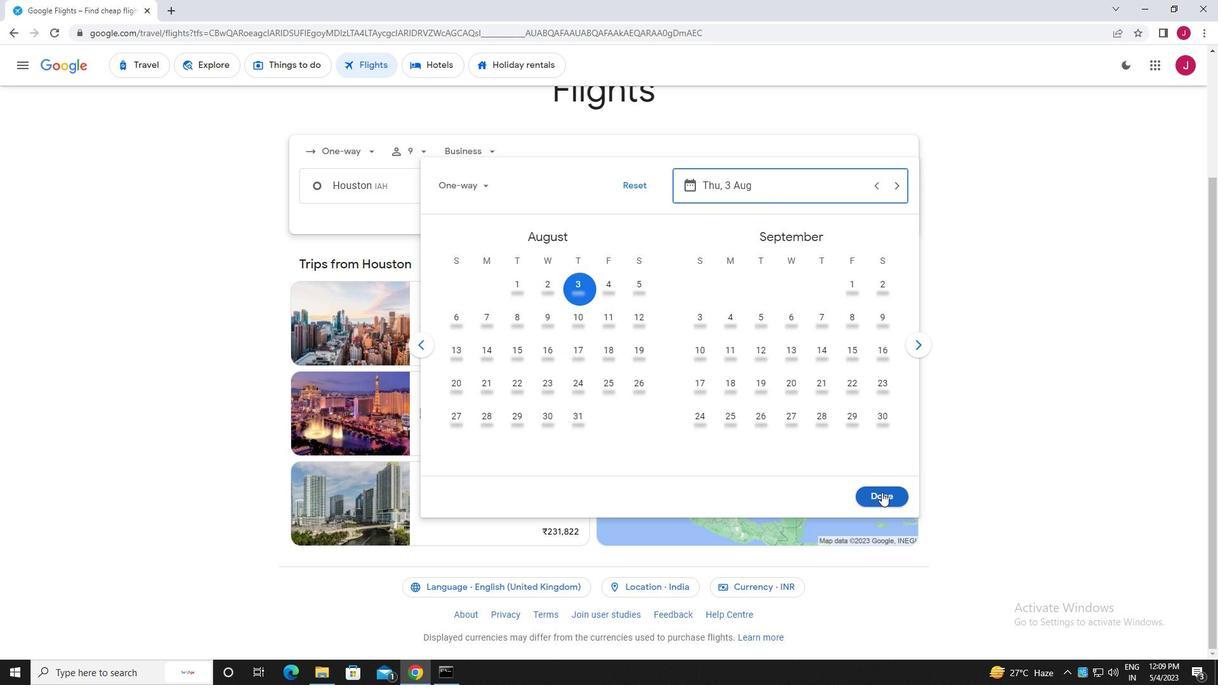 
Action: Mouse moved to (622, 239)
Screenshot: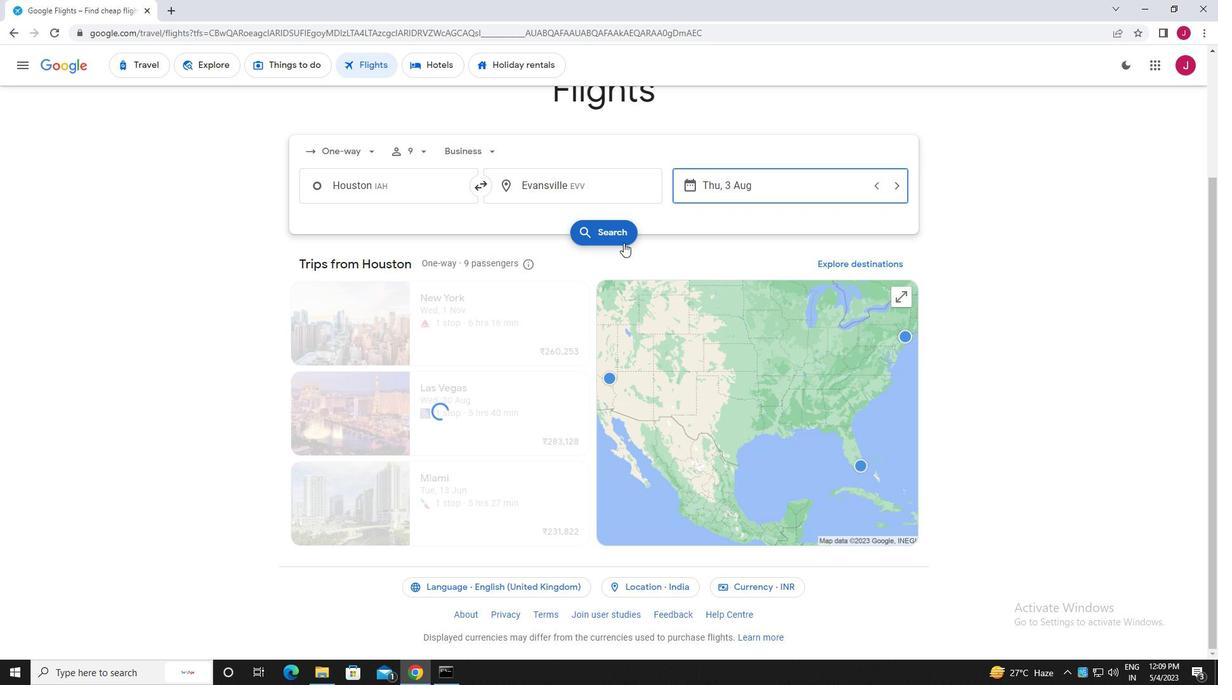 
Action: Mouse pressed left at (622, 239)
Screenshot: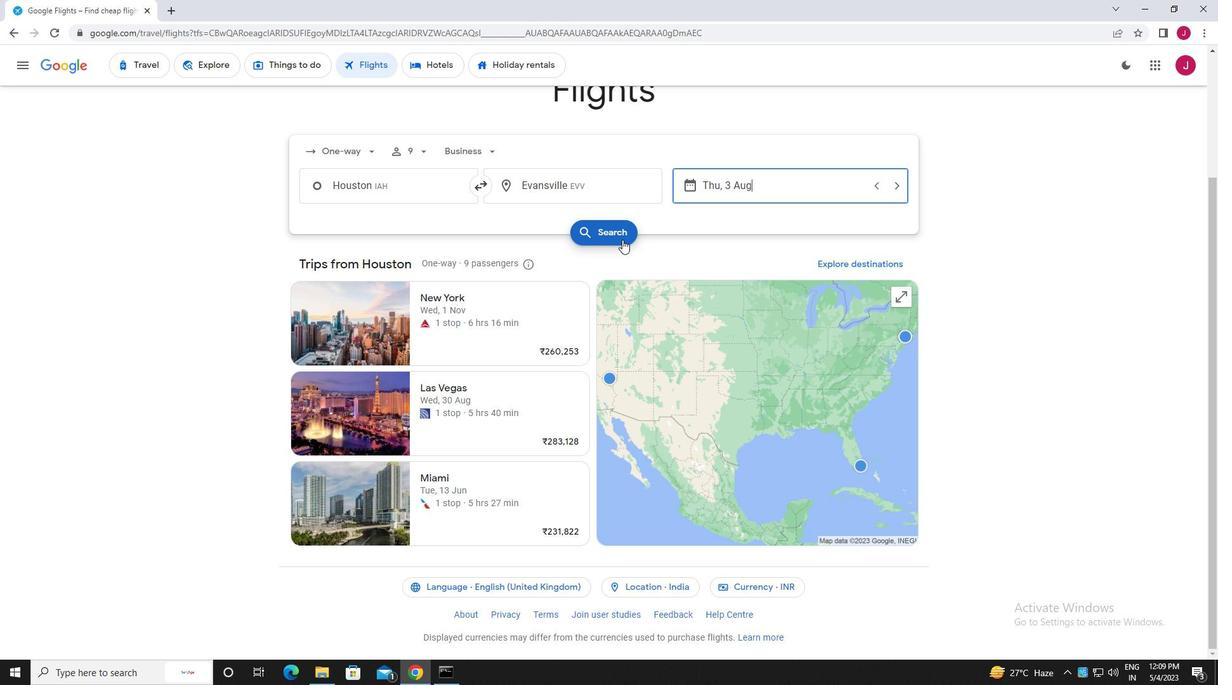 
Action: Mouse moved to (326, 180)
Screenshot: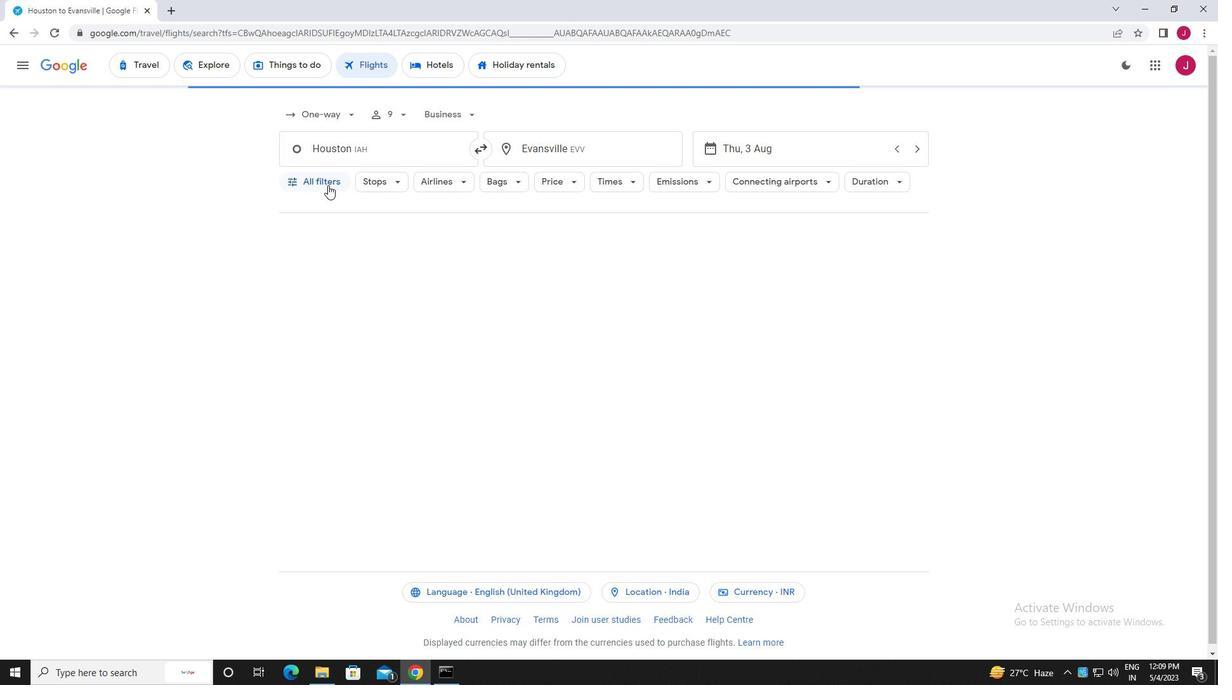 
Action: Mouse pressed left at (326, 180)
Screenshot: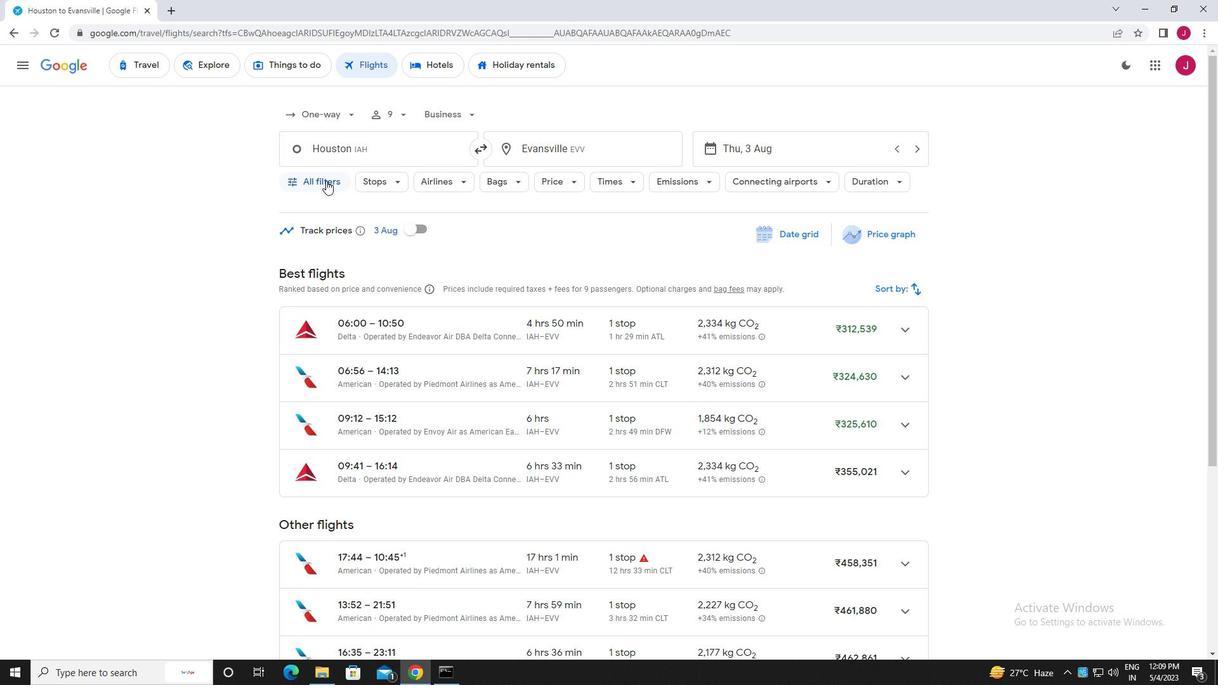 
Action: Mouse moved to (387, 264)
Screenshot: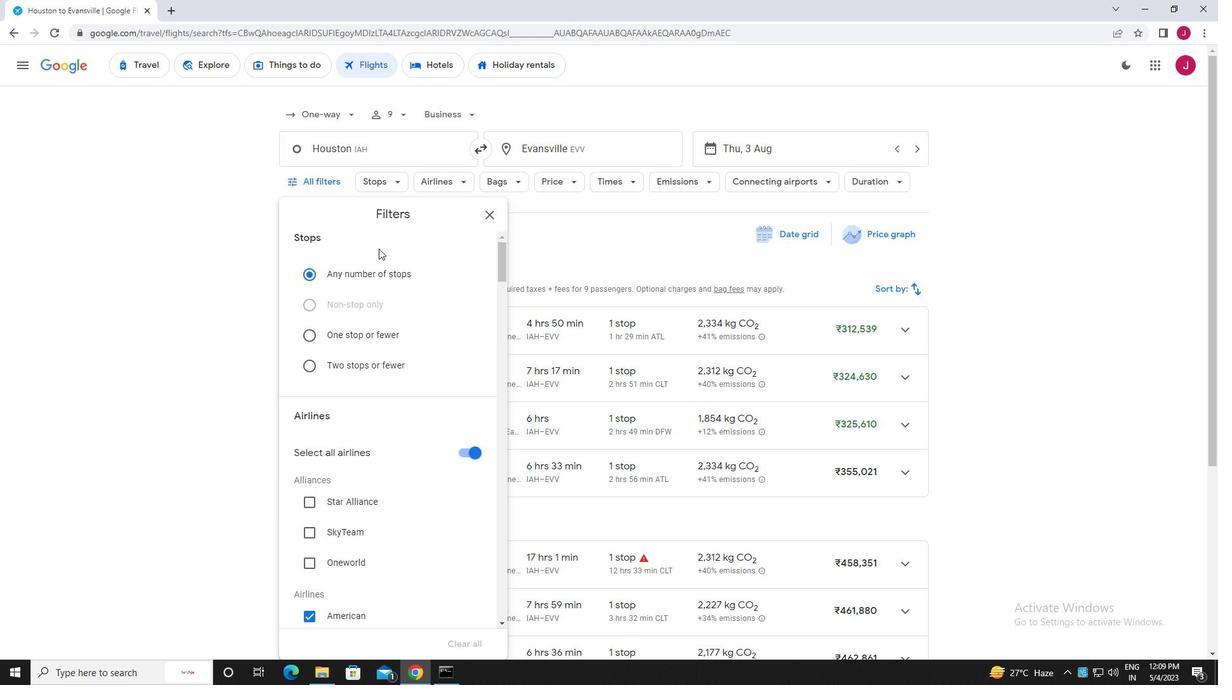 
Action: Mouse scrolled (387, 263) with delta (0, 0)
Screenshot: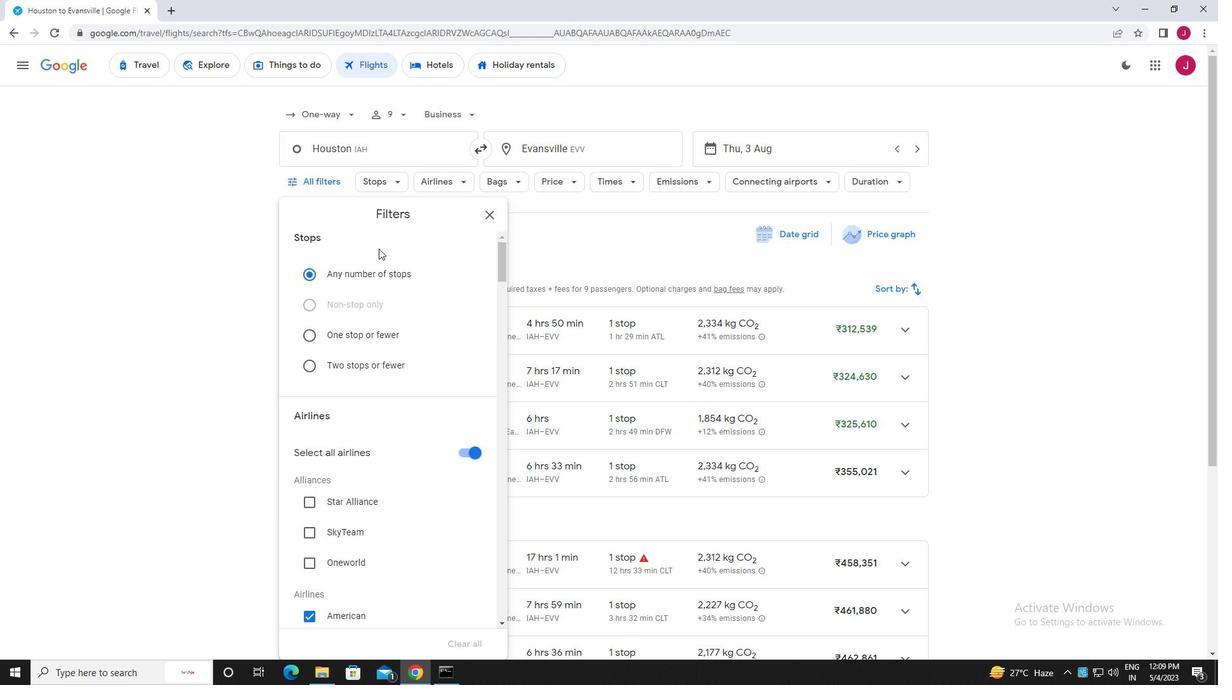 
Action: Mouse moved to (389, 265)
Screenshot: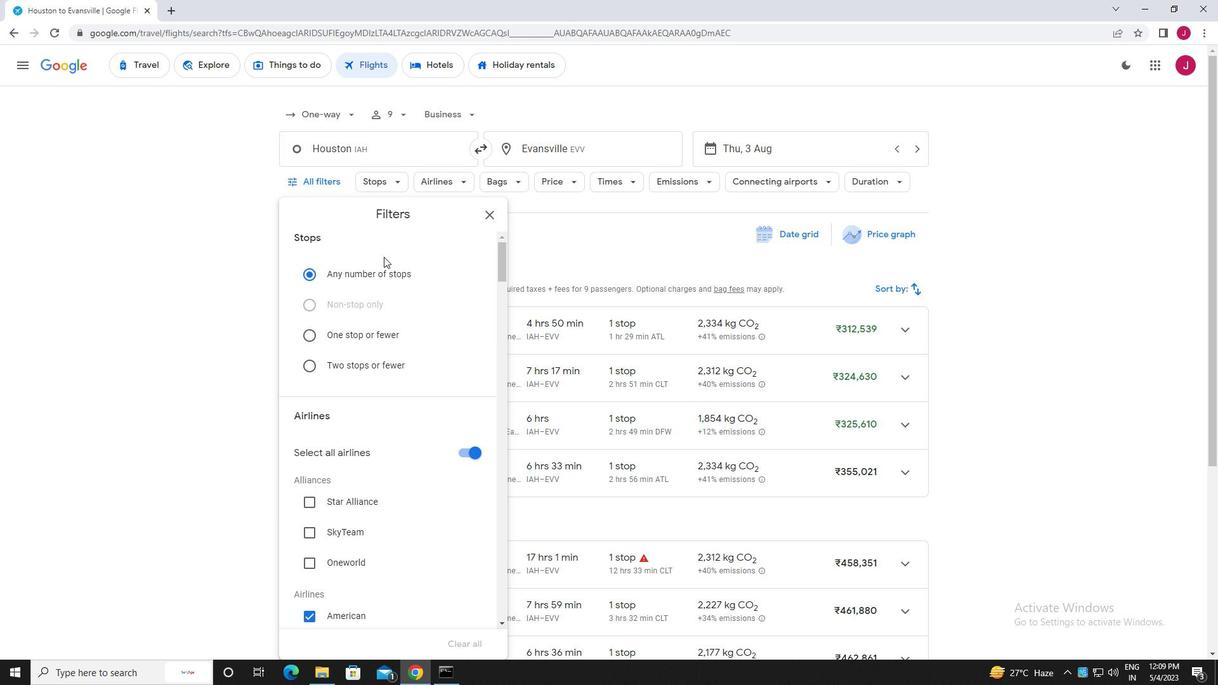 
Action: Mouse scrolled (389, 265) with delta (0, 0)
Screenshot: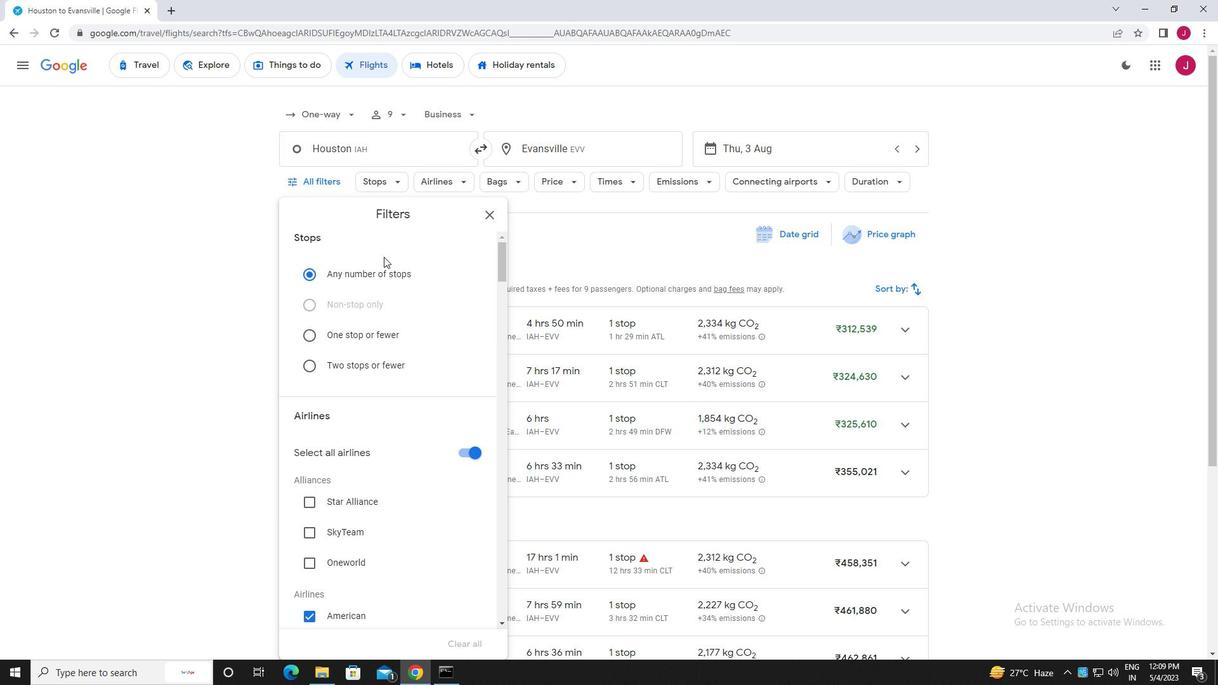 
Action: Mouse moved to (465, 326)
Screenshot: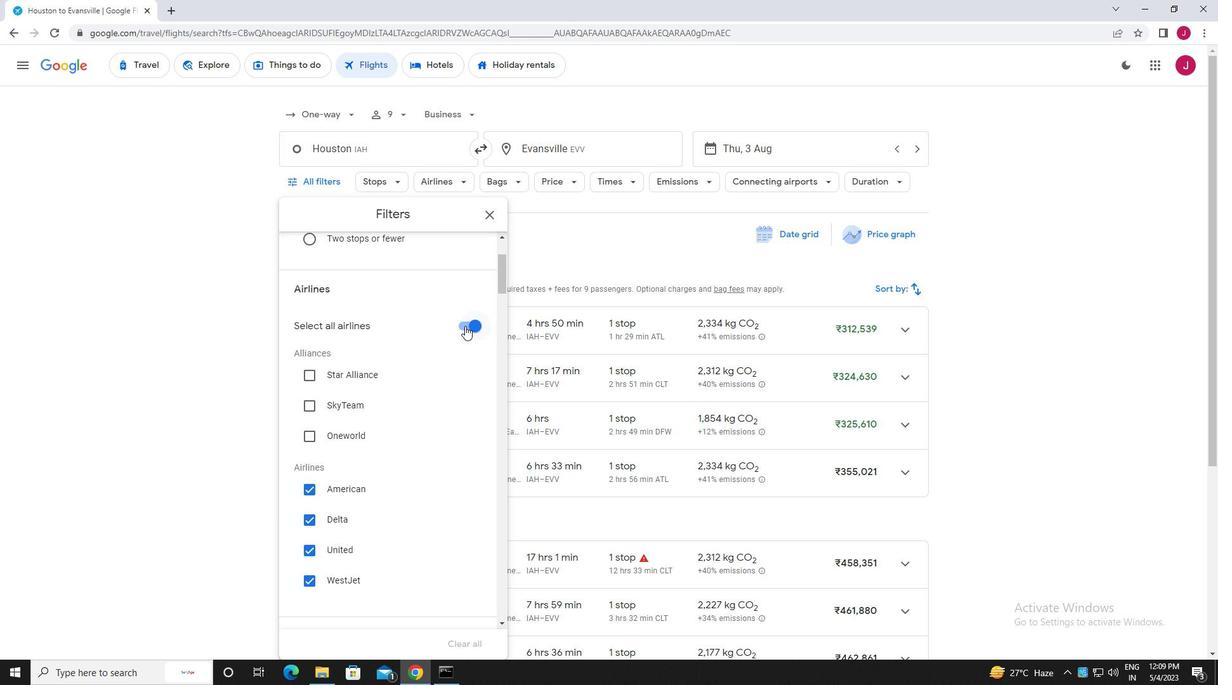 
Action: Mouse pressed left at (465, 326)
Screenshot: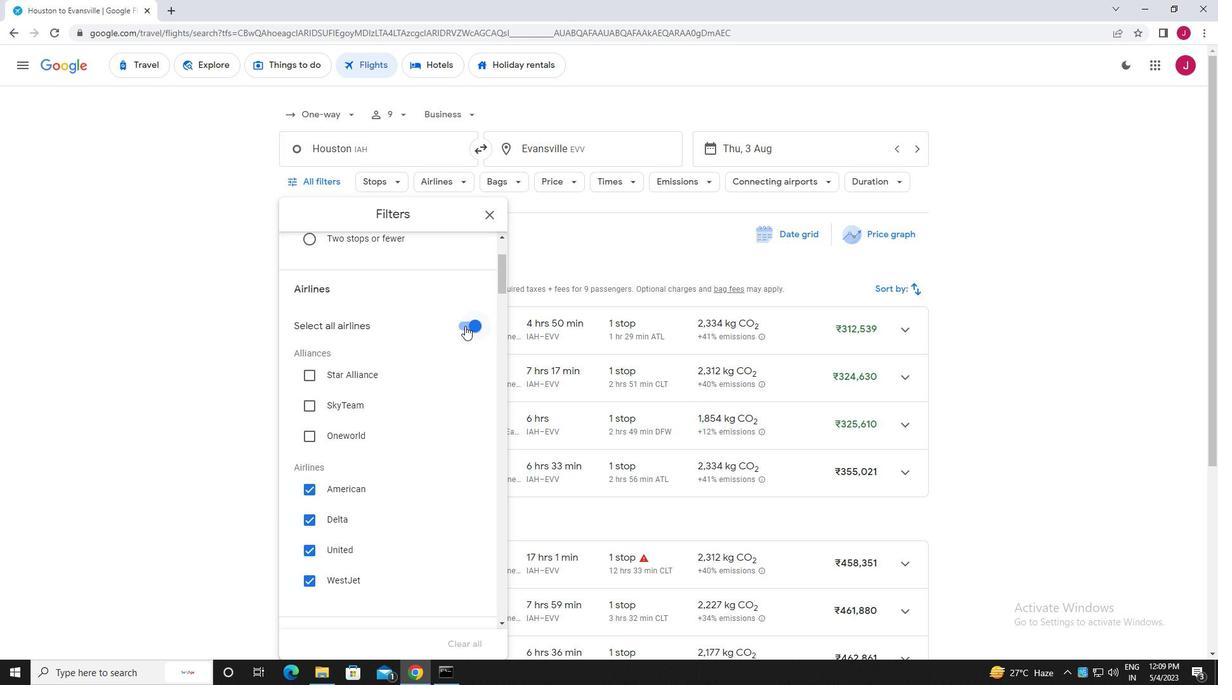 
Action: Mouse moved to (418, 314)
Screenshot: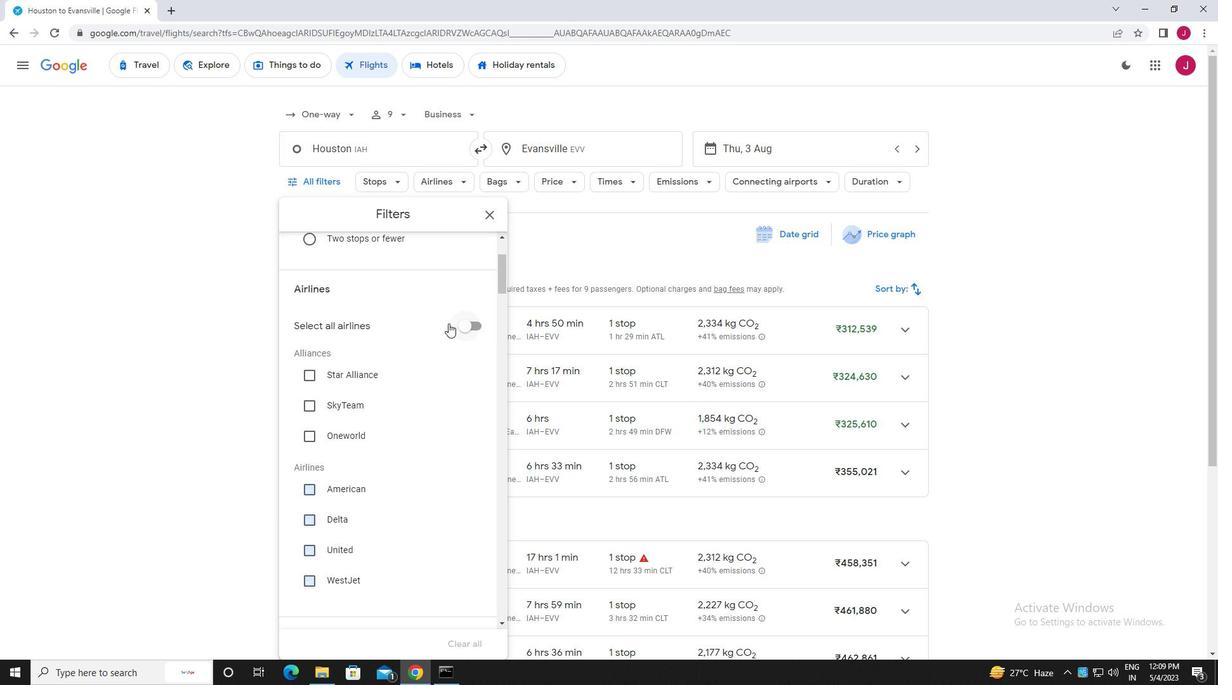 
Action: Mouse scrolled (418, 314) with delta (0, 0)
Screenshot: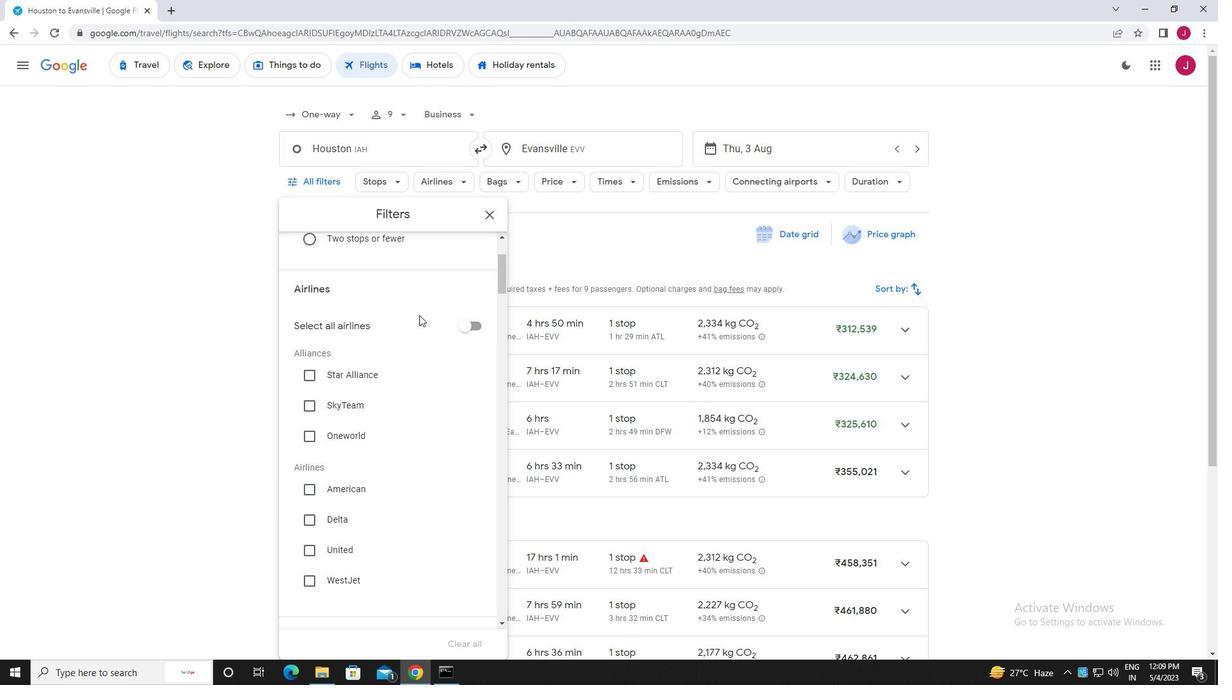 
Action: Mouse scrolled (418, 314) with delta (0, 0)
Screenshot: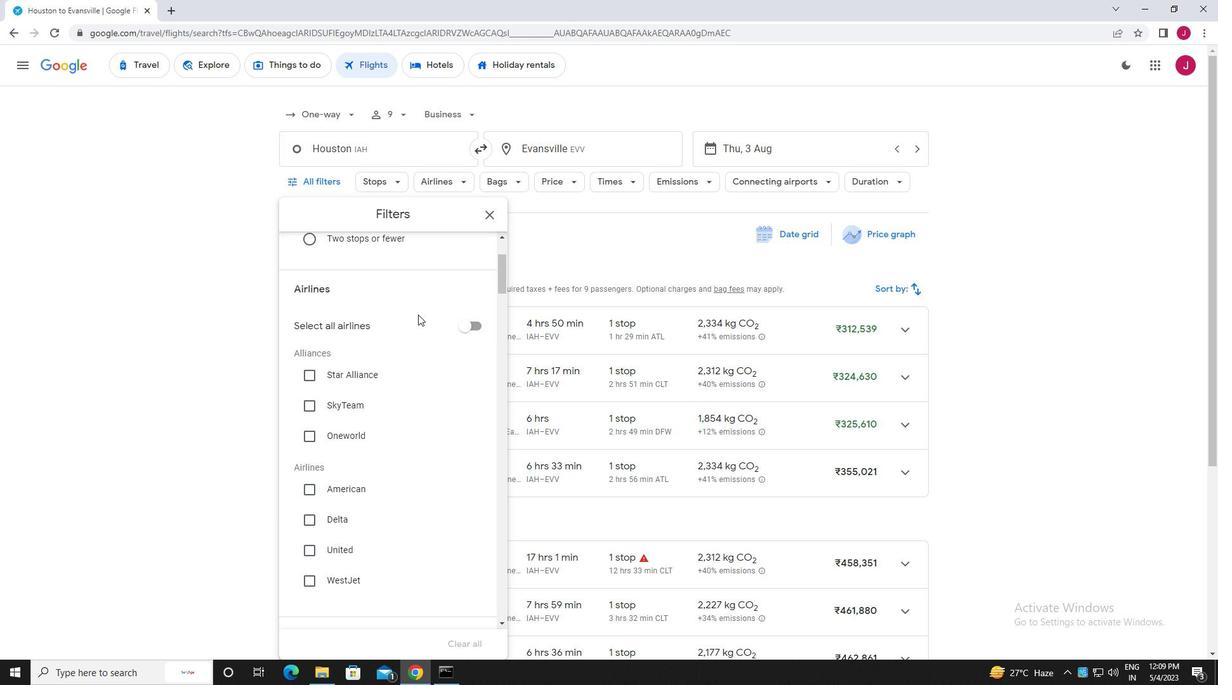 
Action: Mouse moved to (386, 289)
Screenshot: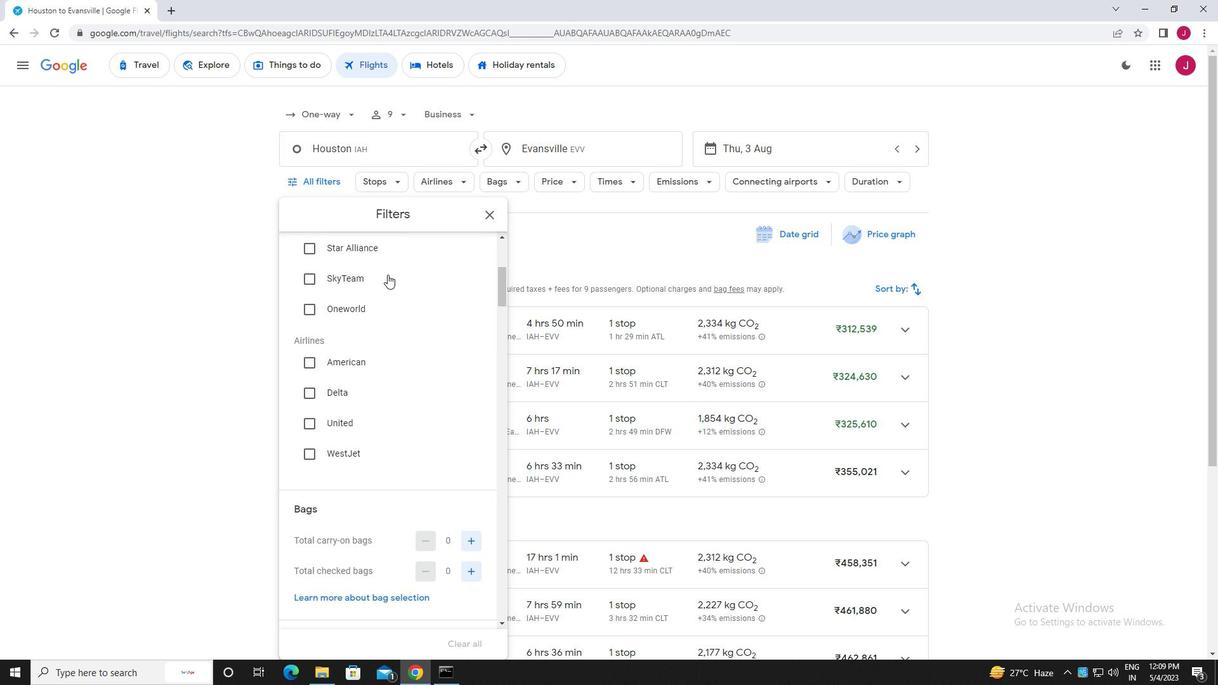 
Action: Mouse scrolled (386, 288) with delta (0, 0)
Screenshot: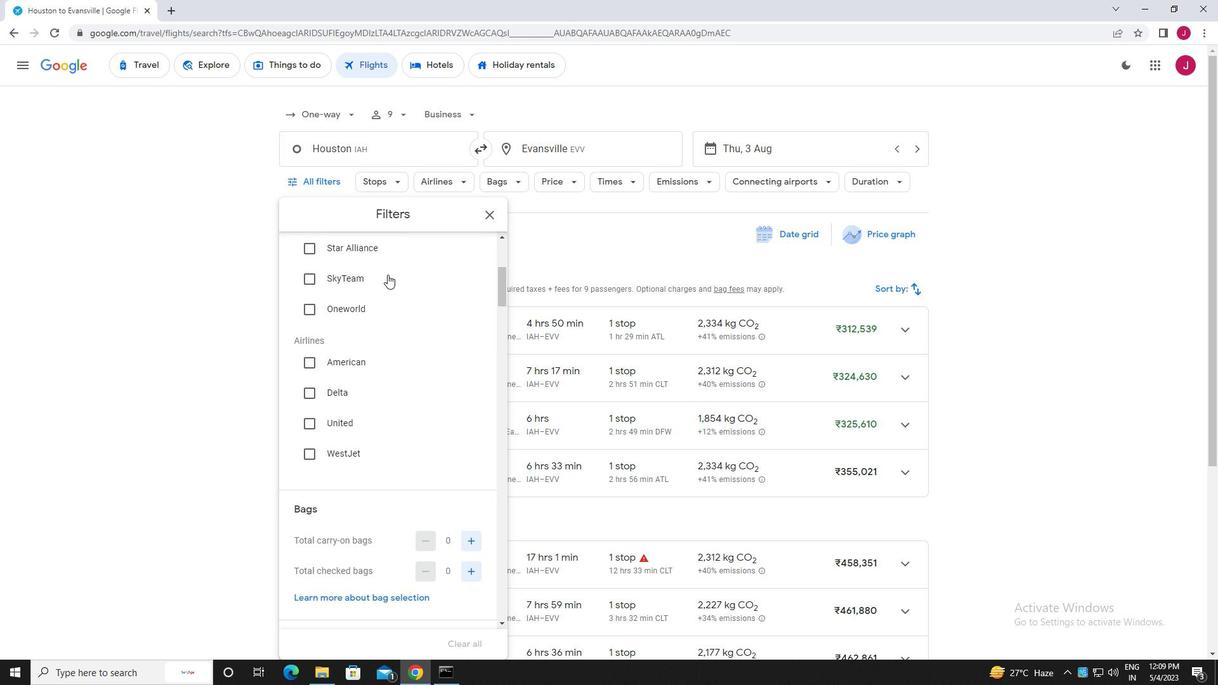 
Action: Mouse moved to (386, 295)
Screenshot: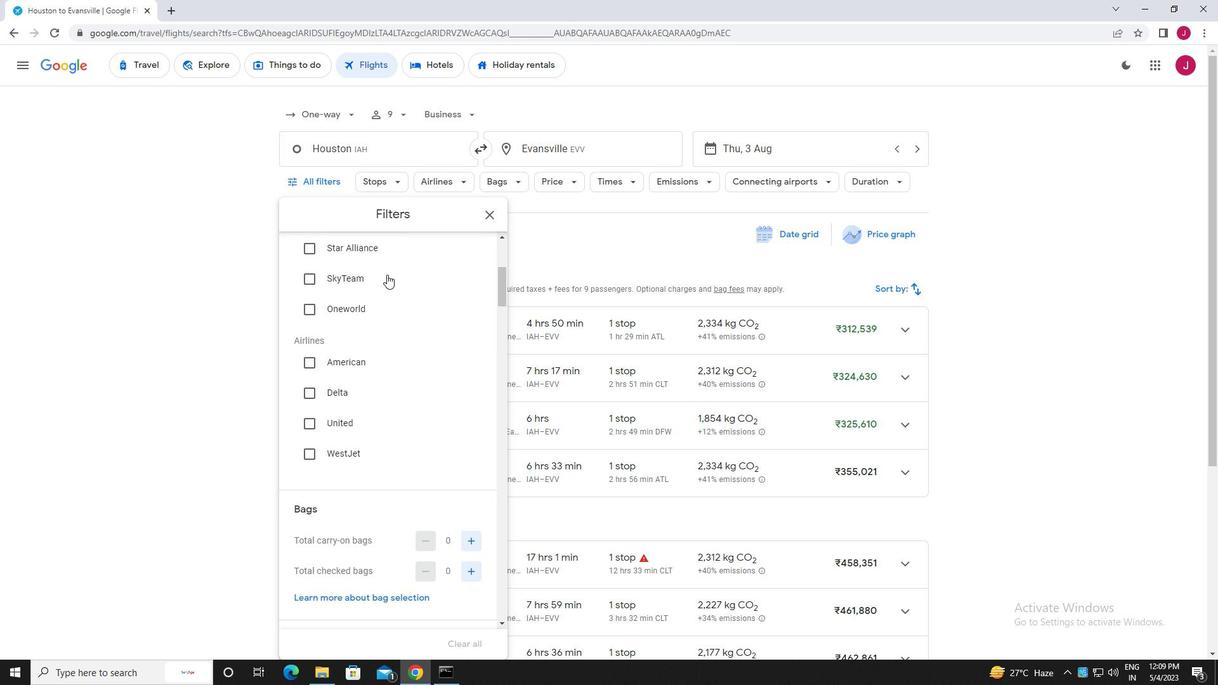 
Action: Mouse scrolled (386, 294) with delta (0, 0)
Screenshot: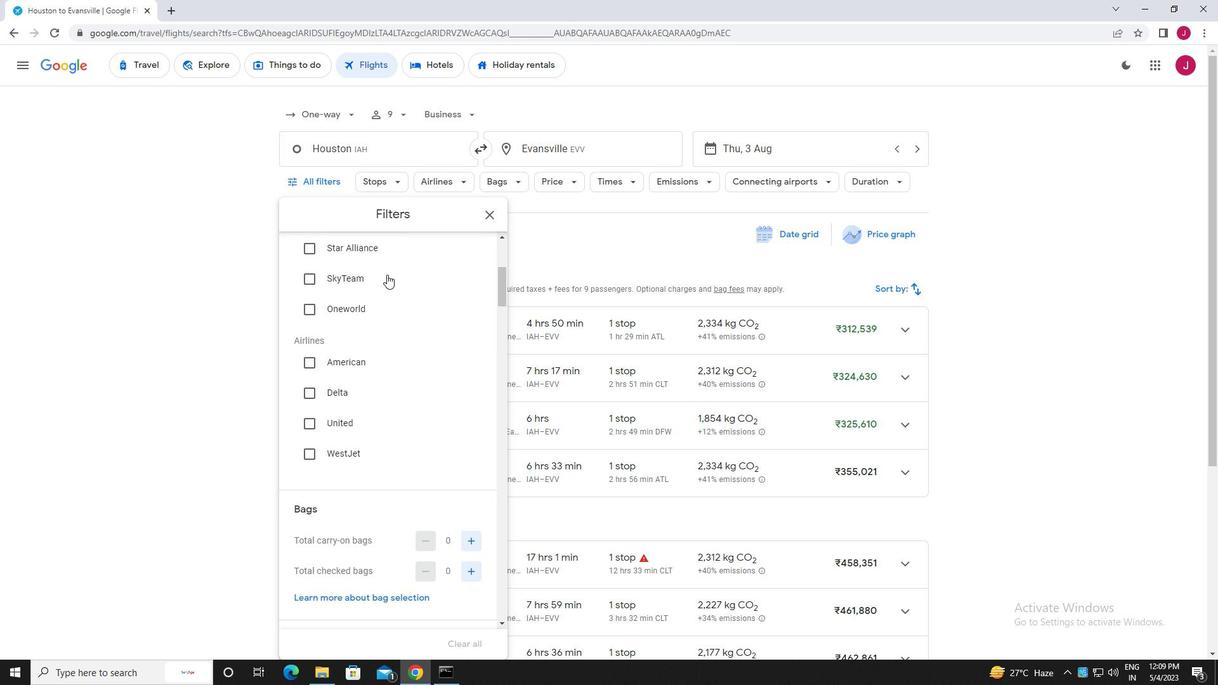 
Action: Mouse moved to (386, 298)
Screenshot: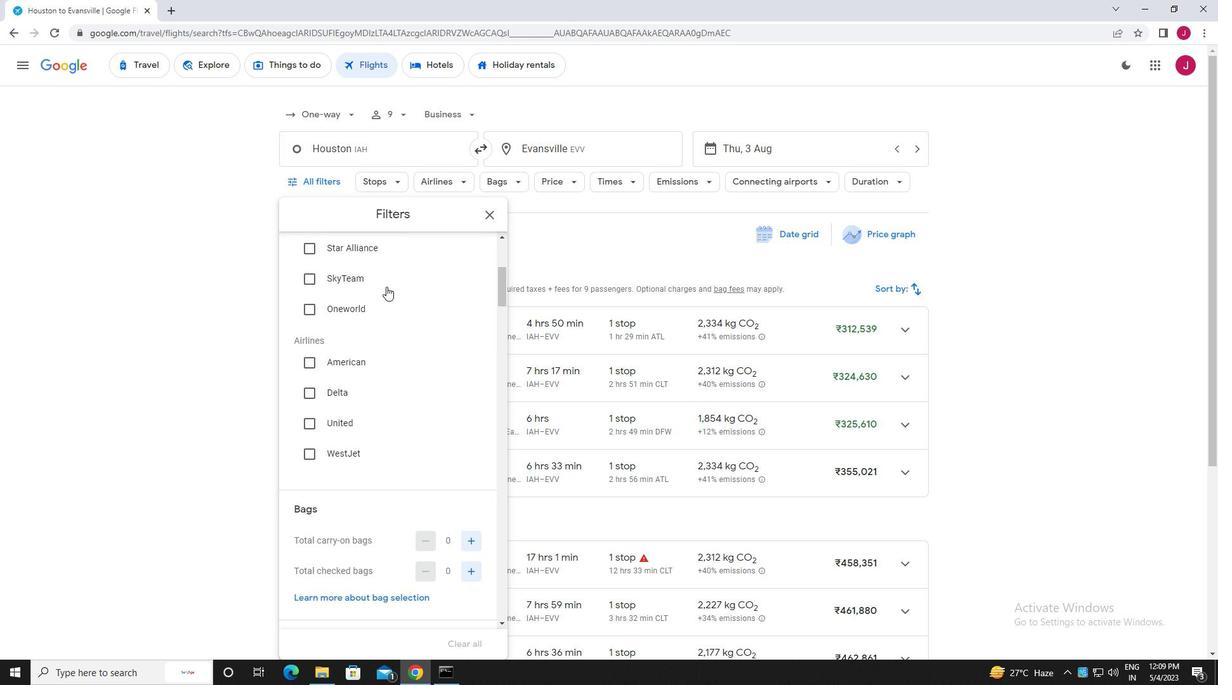 
Action: Mouse scrolled (386, 297) with delta (0, 0)
Screenshot: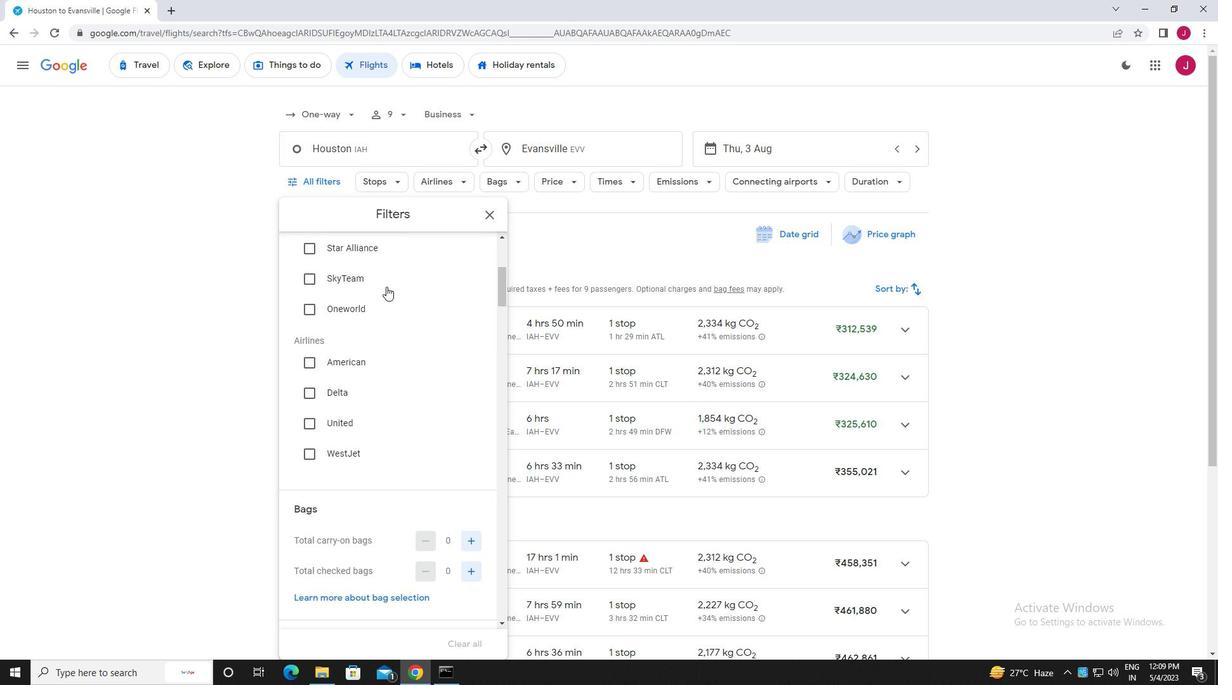 
Action: Mouse moved to (387, 300)
Screenshot: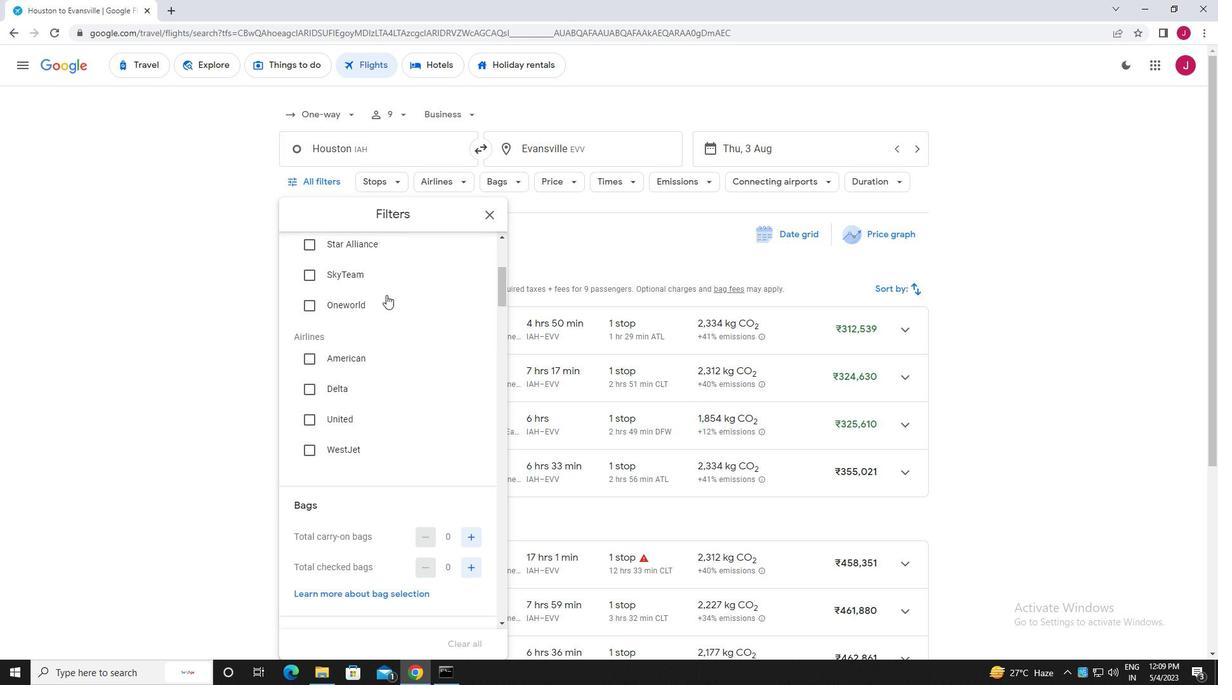 
Action: Mouse scrolled (387, 299) with delta (0, 0)
Screenshot: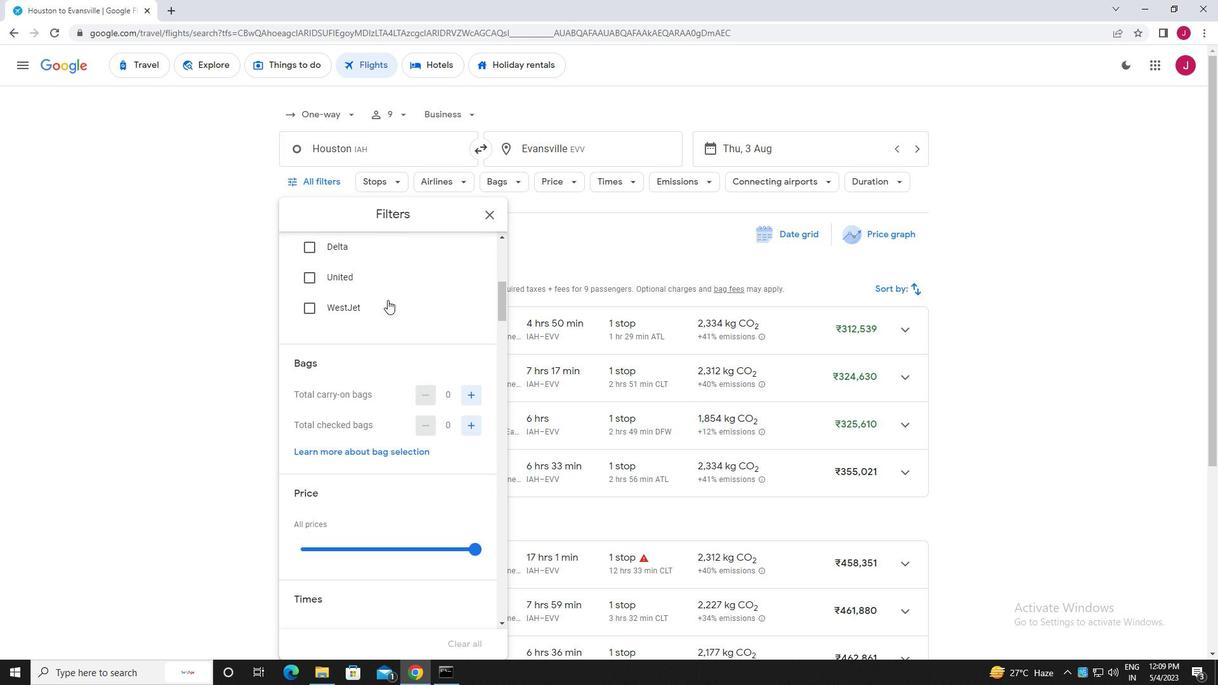 
Action: Mouse moved to (469, 288)
Screenshot: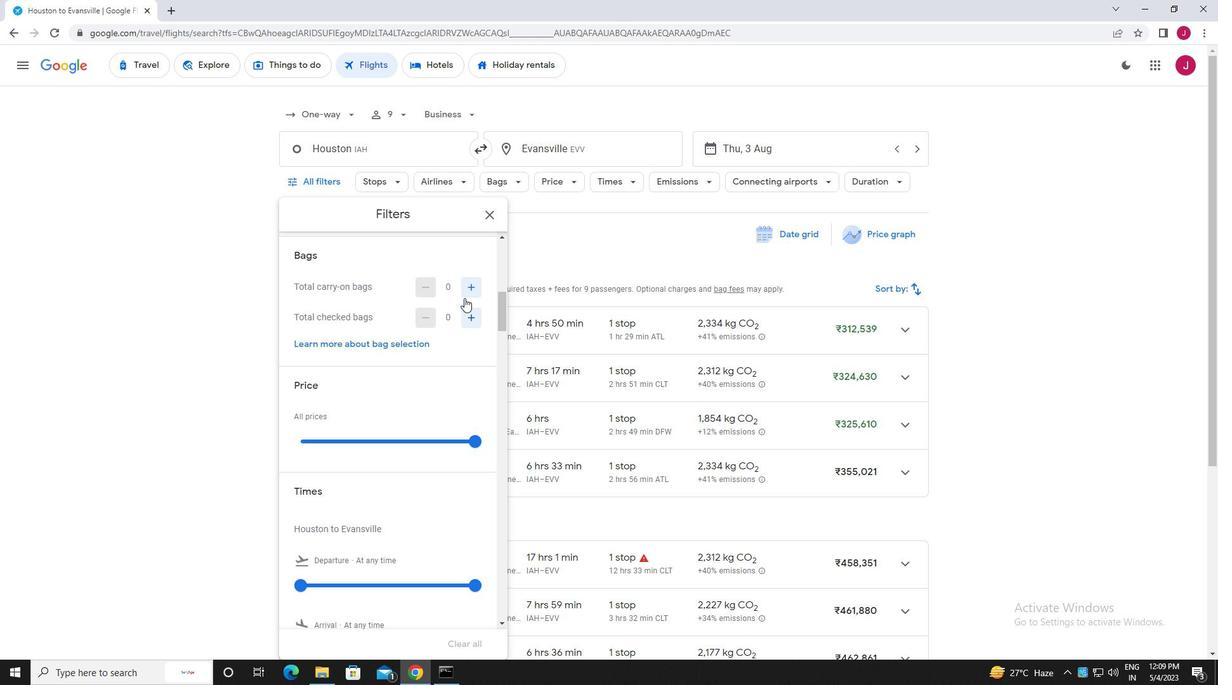 
Action: Mouse pressed left at (469, 288)
Screenshot: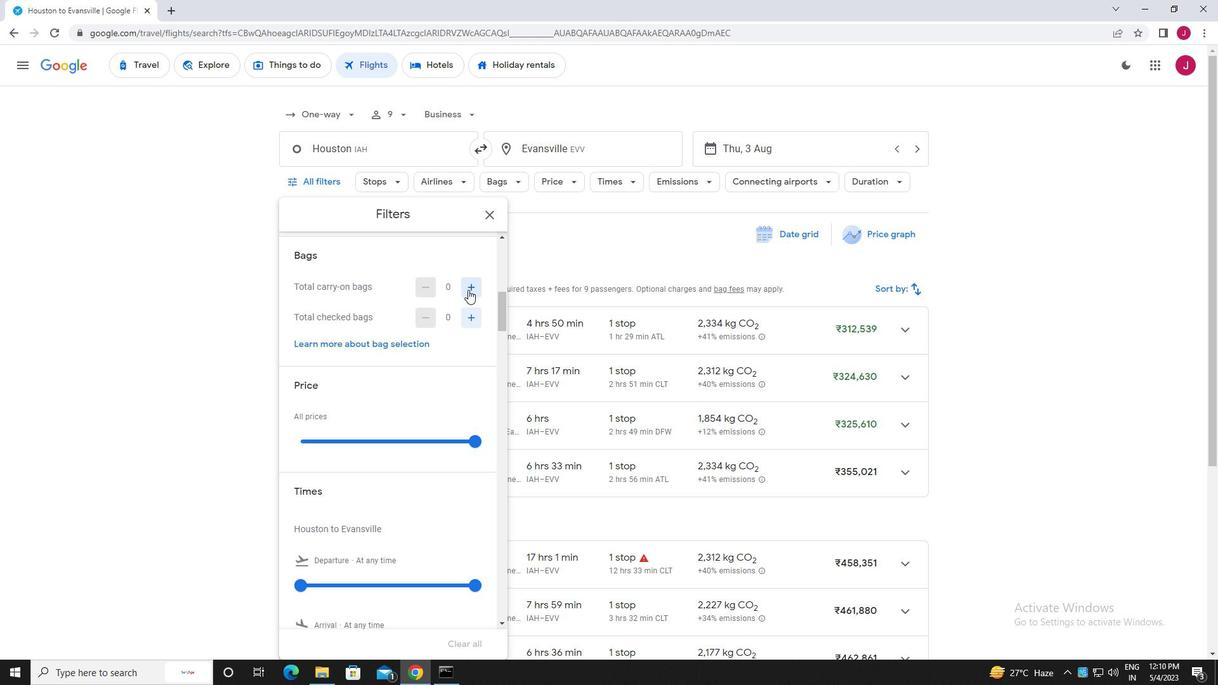 
Action: Mouse moved to (469, 288)
Screenshot: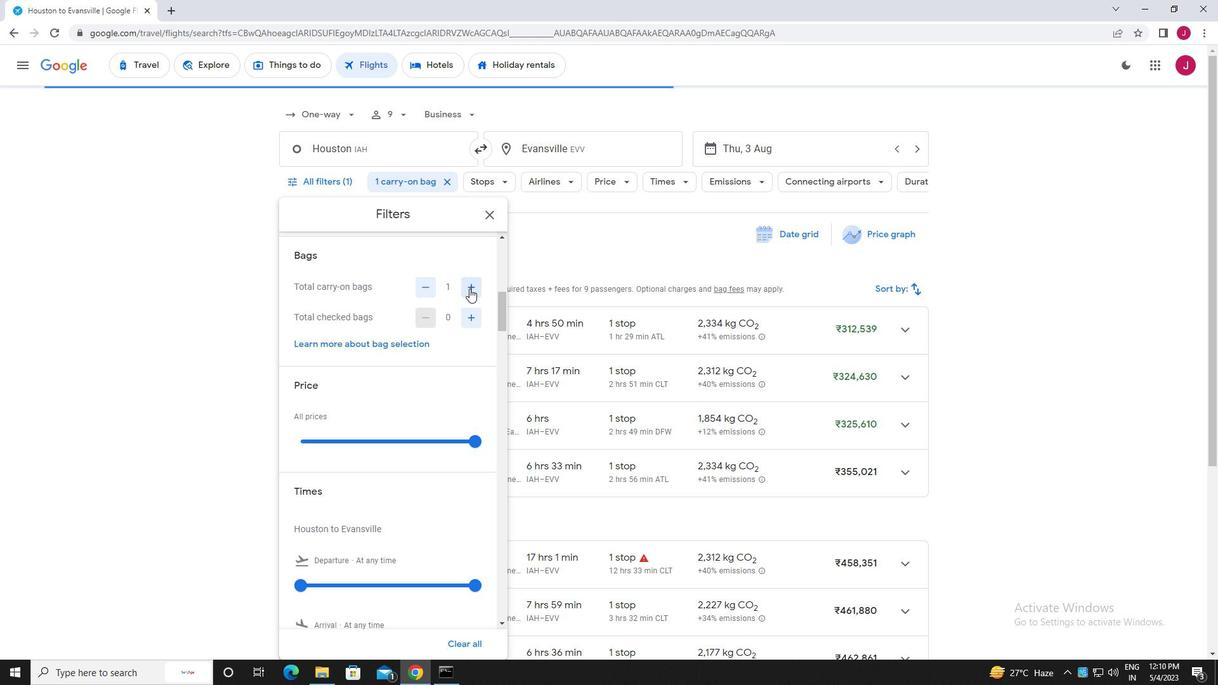 
Action: Mouse scrolled (469, 288) with delta (0, 0)
Screenshot: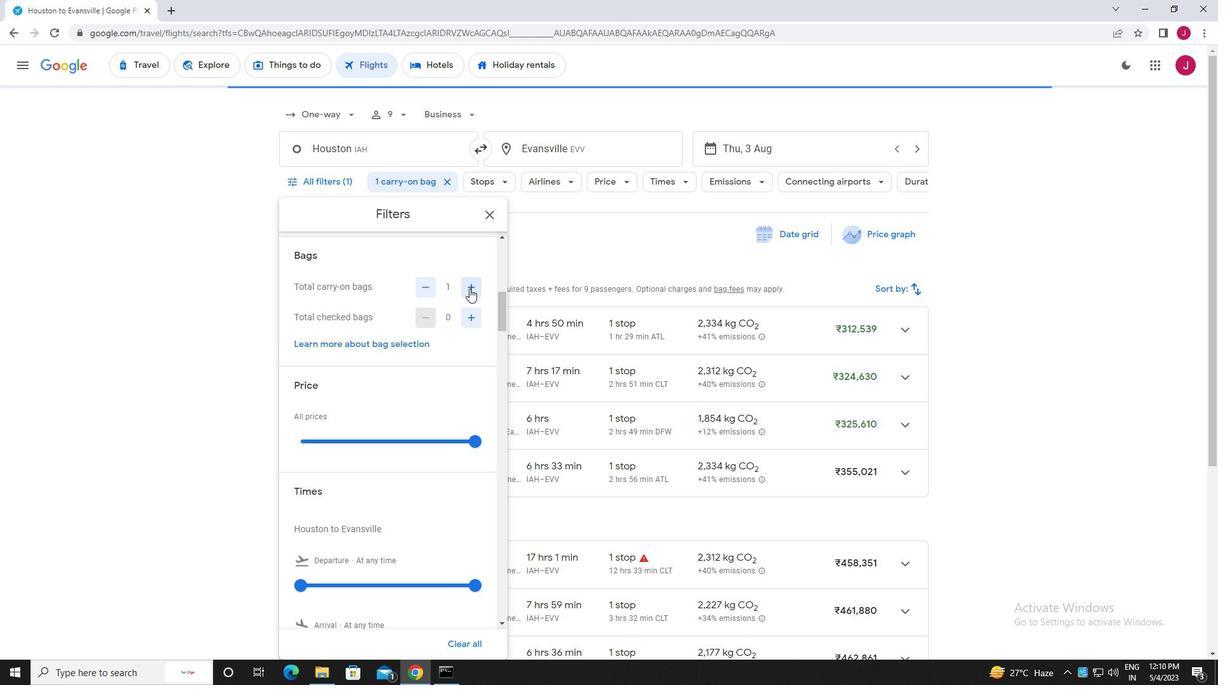 
Action: Mouse moved to (478, 378)
Screenshot: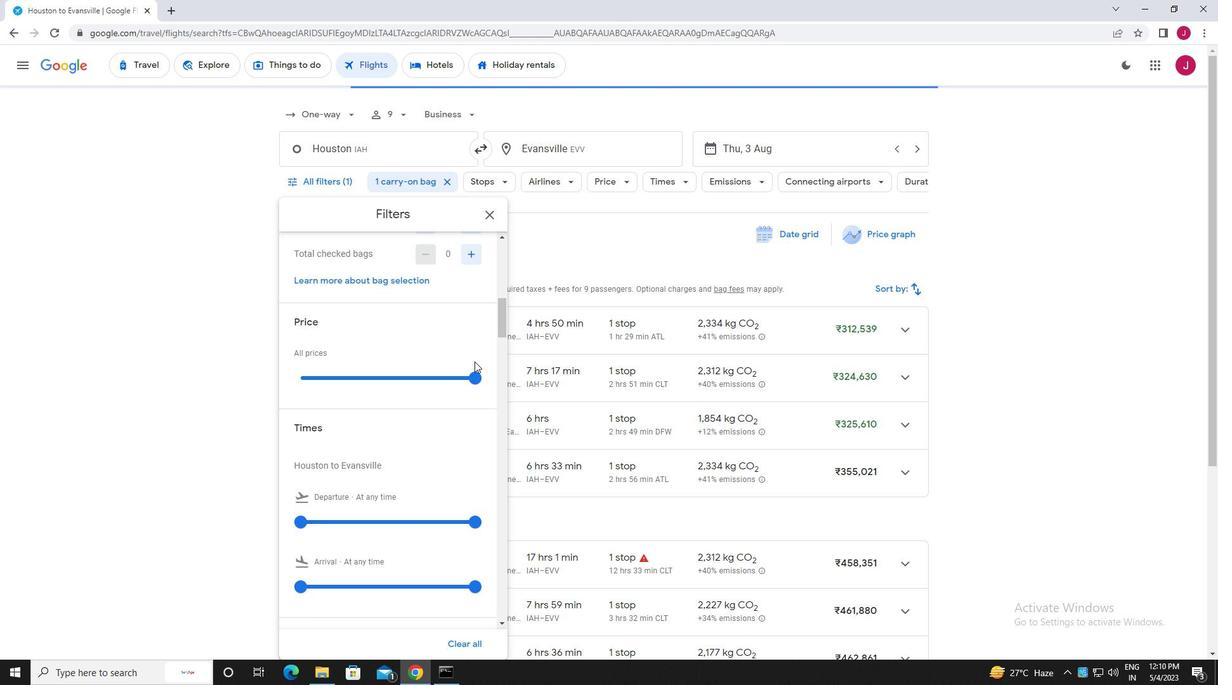 
Action: Mouse pressed left at (478, 378)
Screenshot: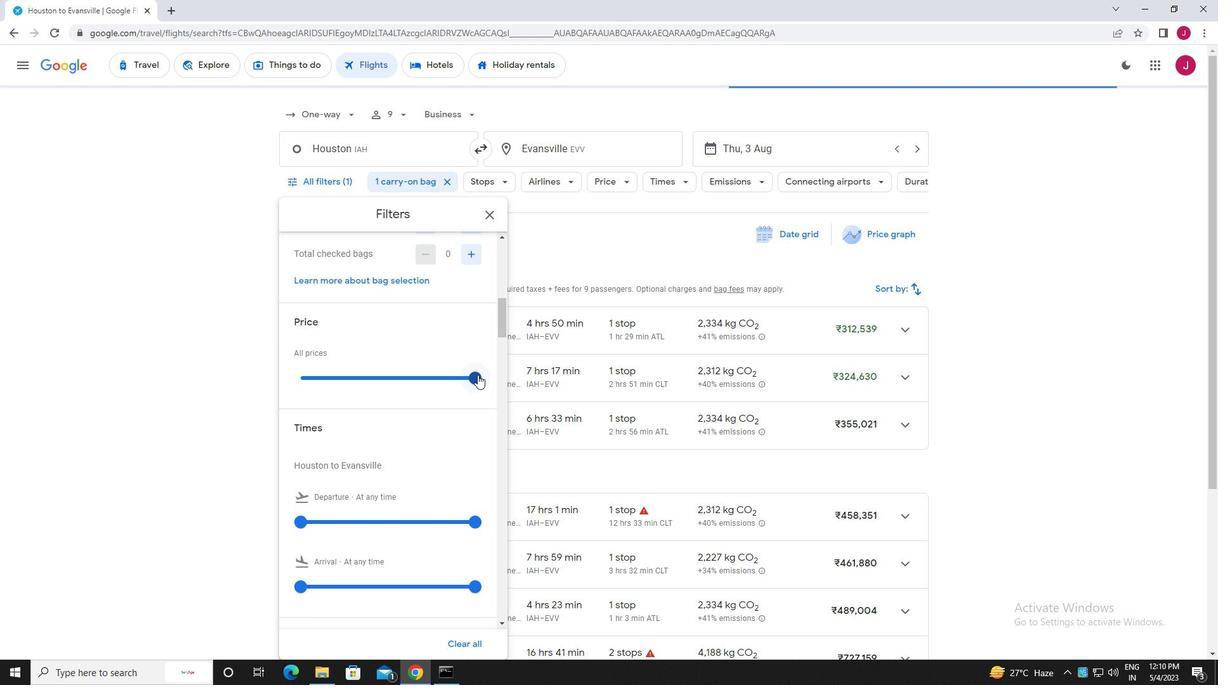 
Action: Mouse moved to (476, 379)
Screenshot: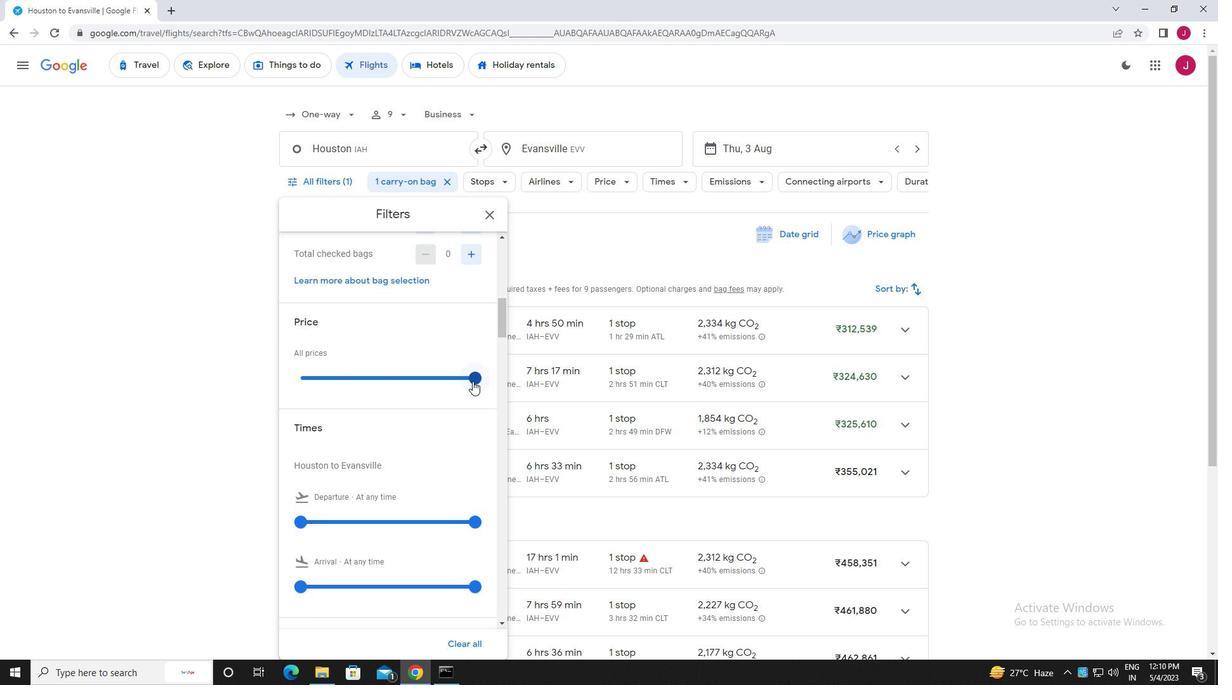 
Action: Mouse pressed left at (476, 379)
Screenshot: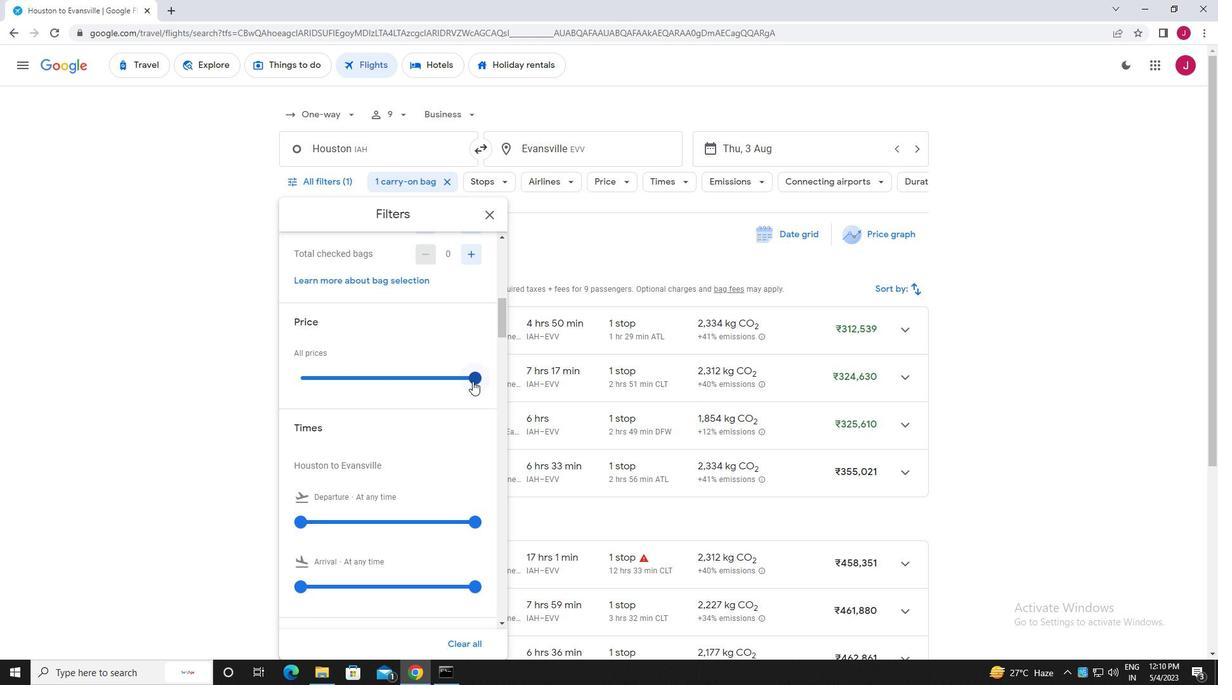 
Action: Mouse moved to (427, 358)
Screenshot: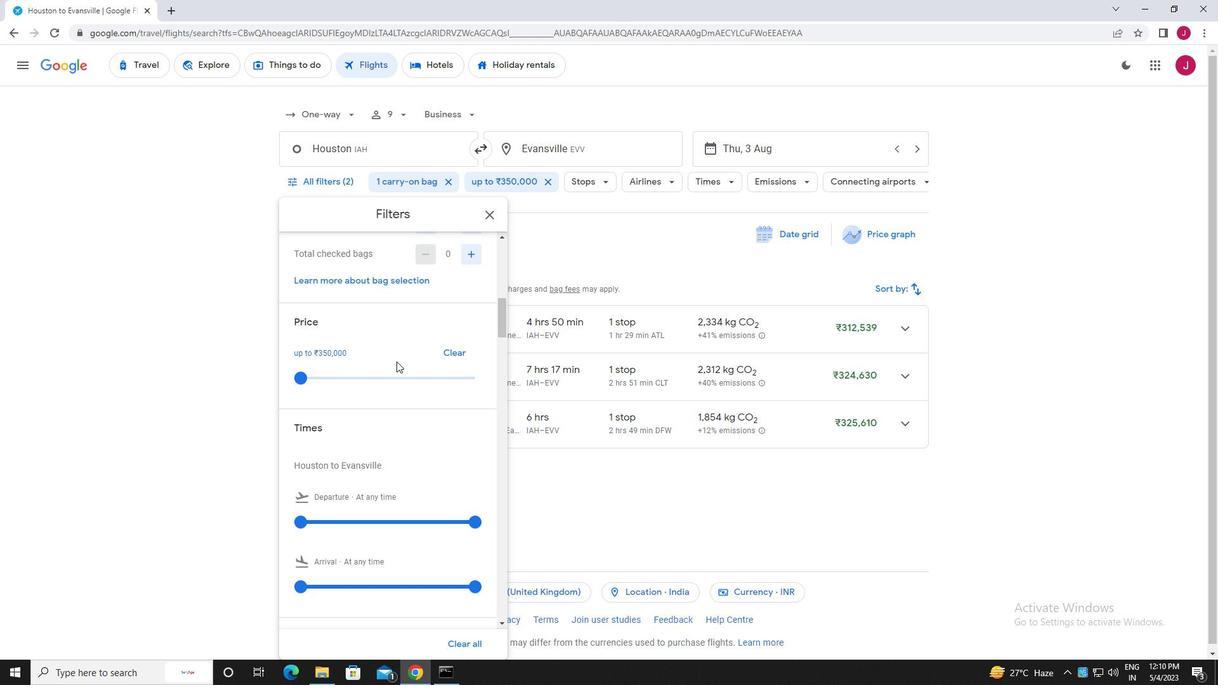 
Action: Mouse scrolled (427, 358) with delta (0, 0)
Screenshot: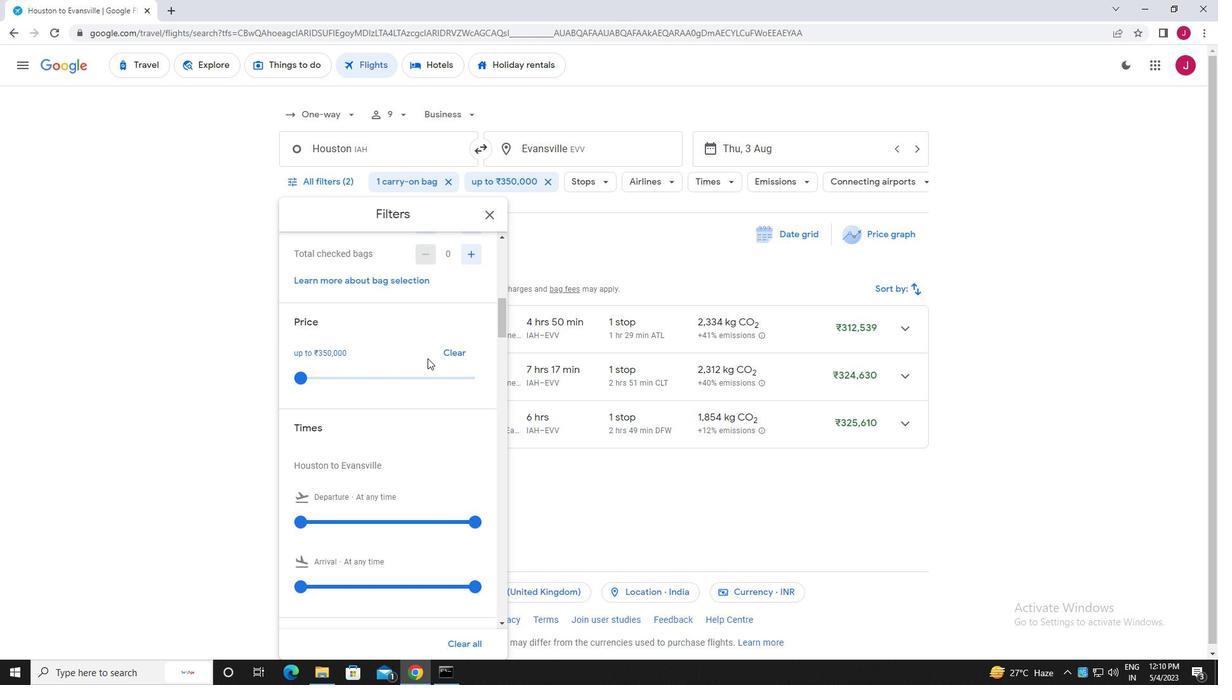 
Action: Mouse scrolled (427, 358) with delta (0, 0)
Screenshot: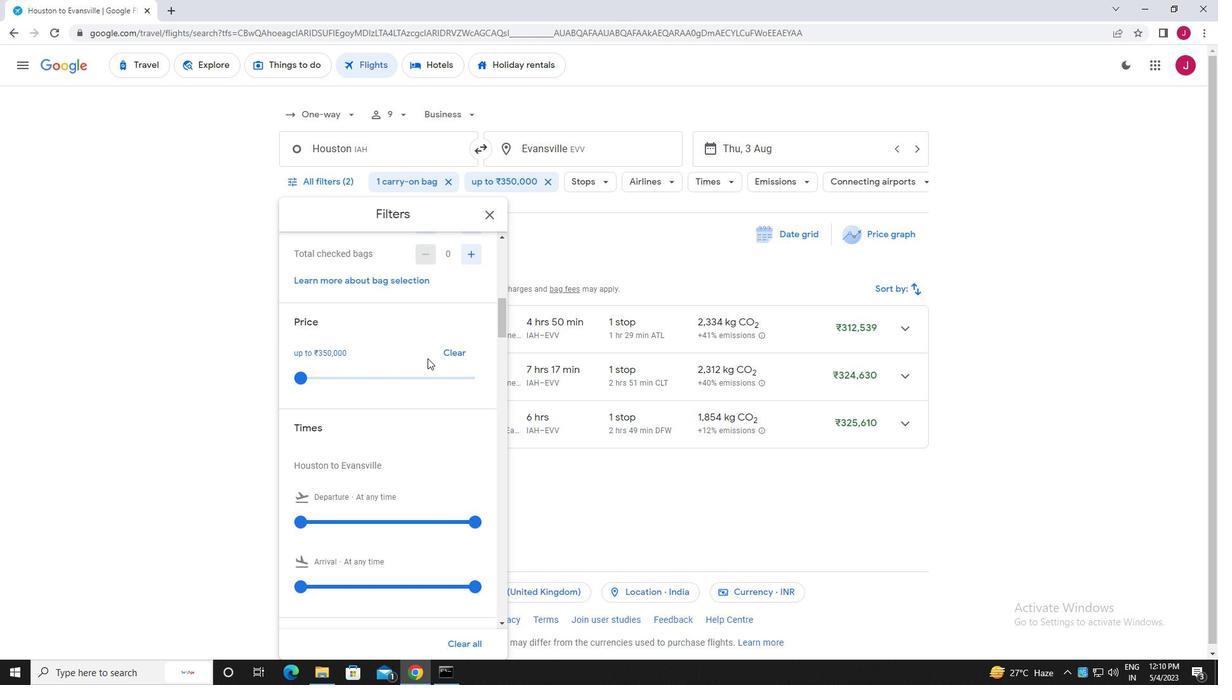 
Action: Mouse moved to (303, 392)
Screenshot: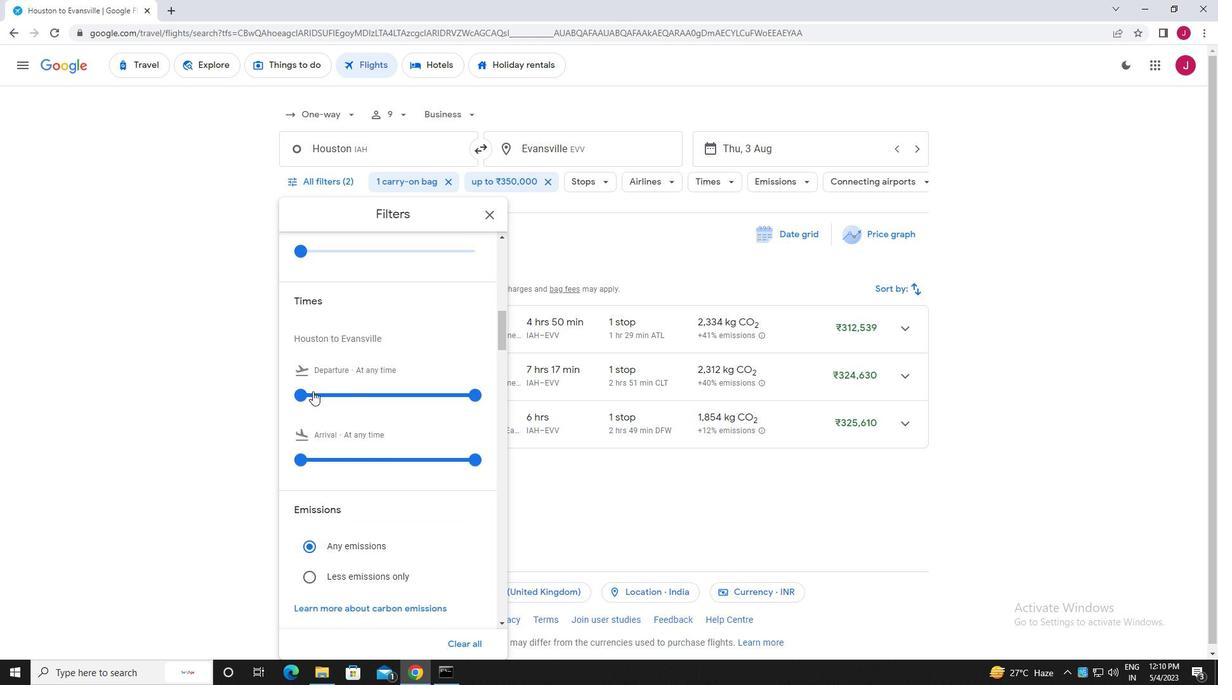 
Action: Mouse pressed left at (303, 392)
Screenshot: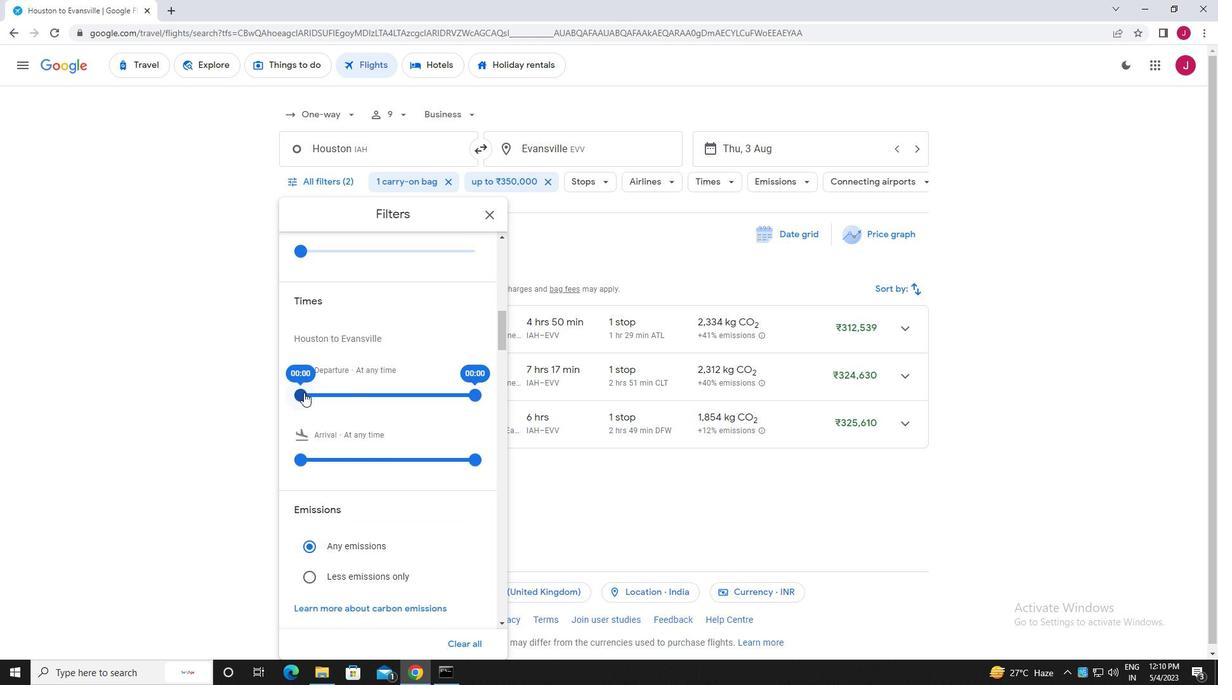 
Action: Mouse moved to (472, 396)
Screenshot: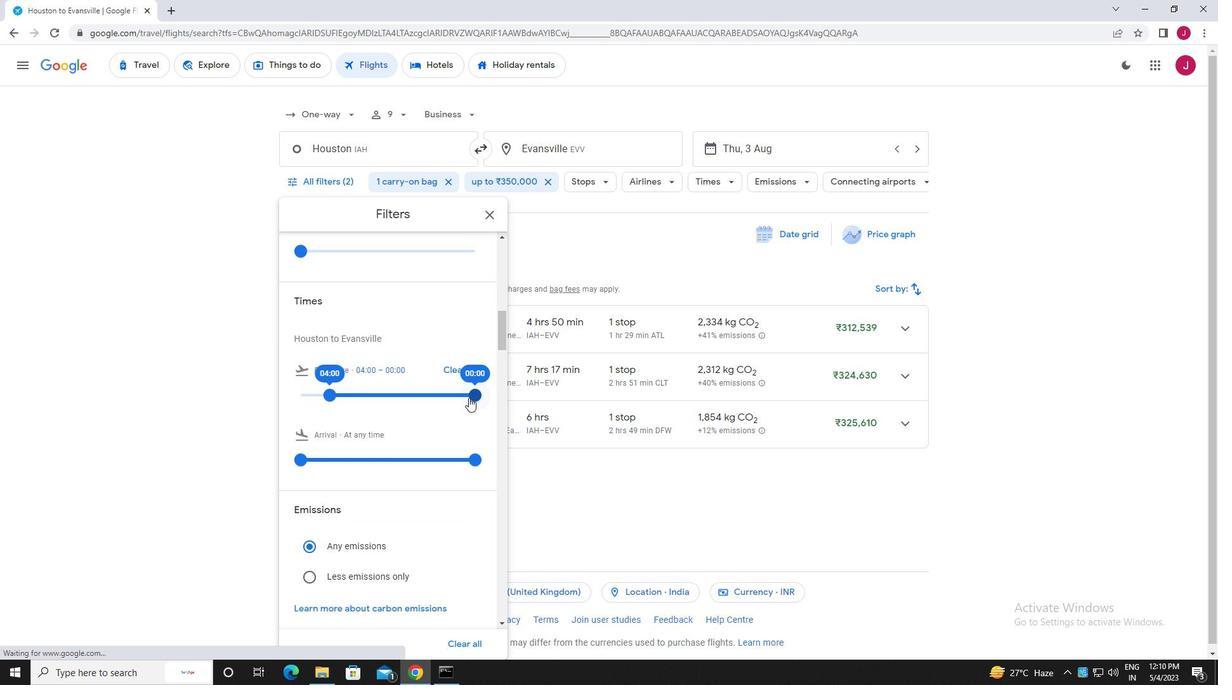 
Action: Mouse pressed left at (472, 396)
Screenshot: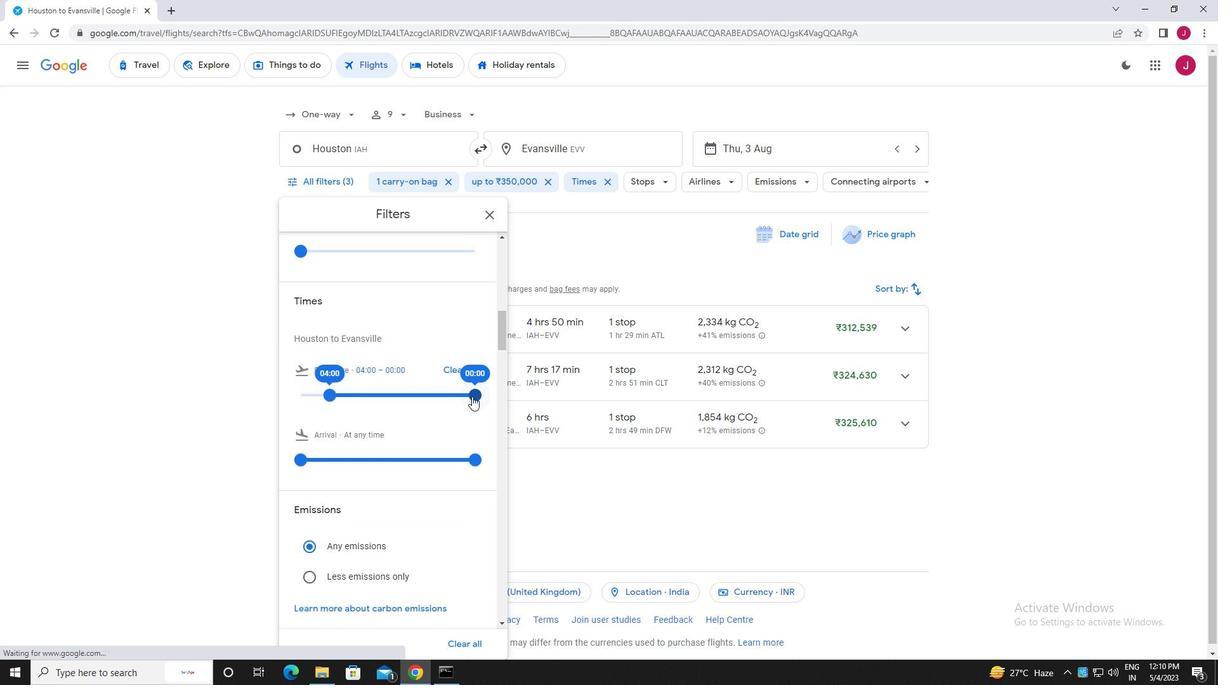 
Action: Mouse moved to (491, 211)
Screenshot: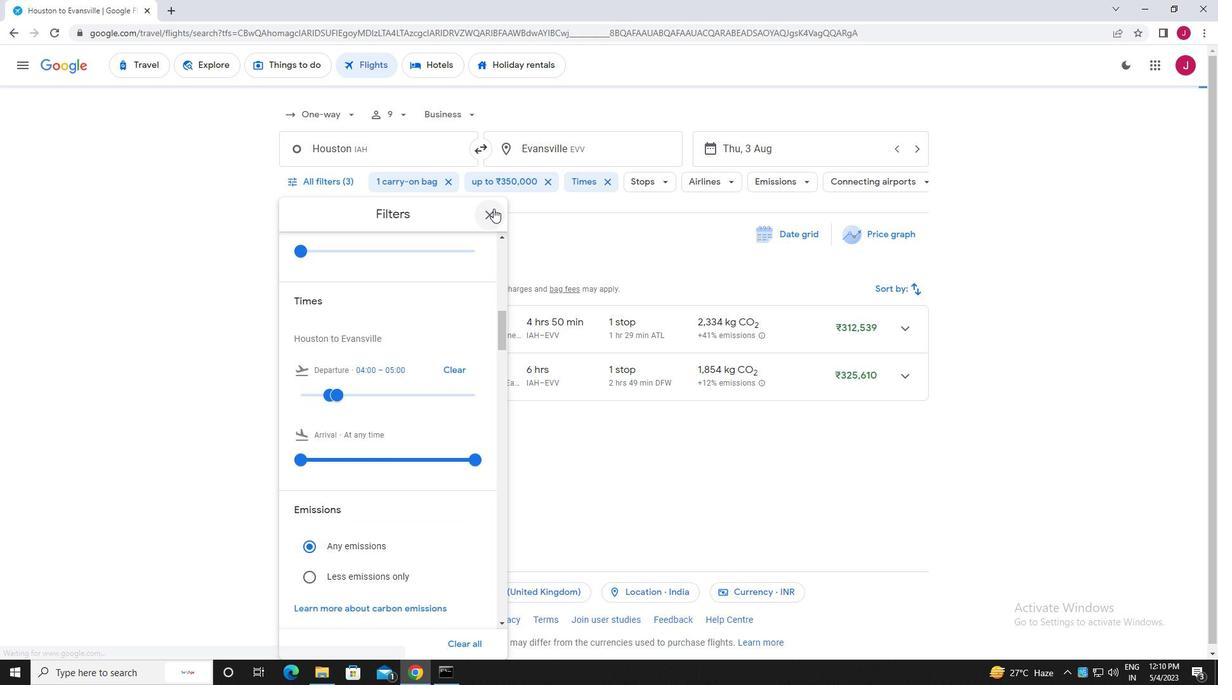
Action: Mouse pressed left at (491, 211)
Screenshot: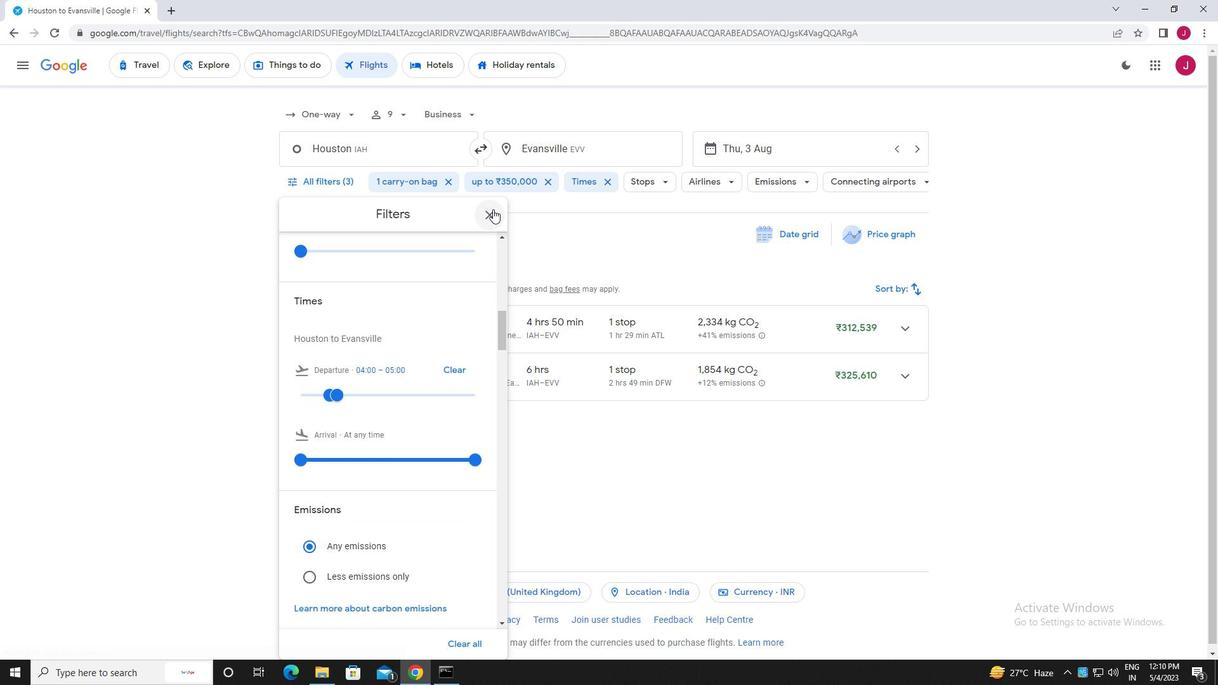 
Action: Mouse moved to (490, 216)
Screenshot: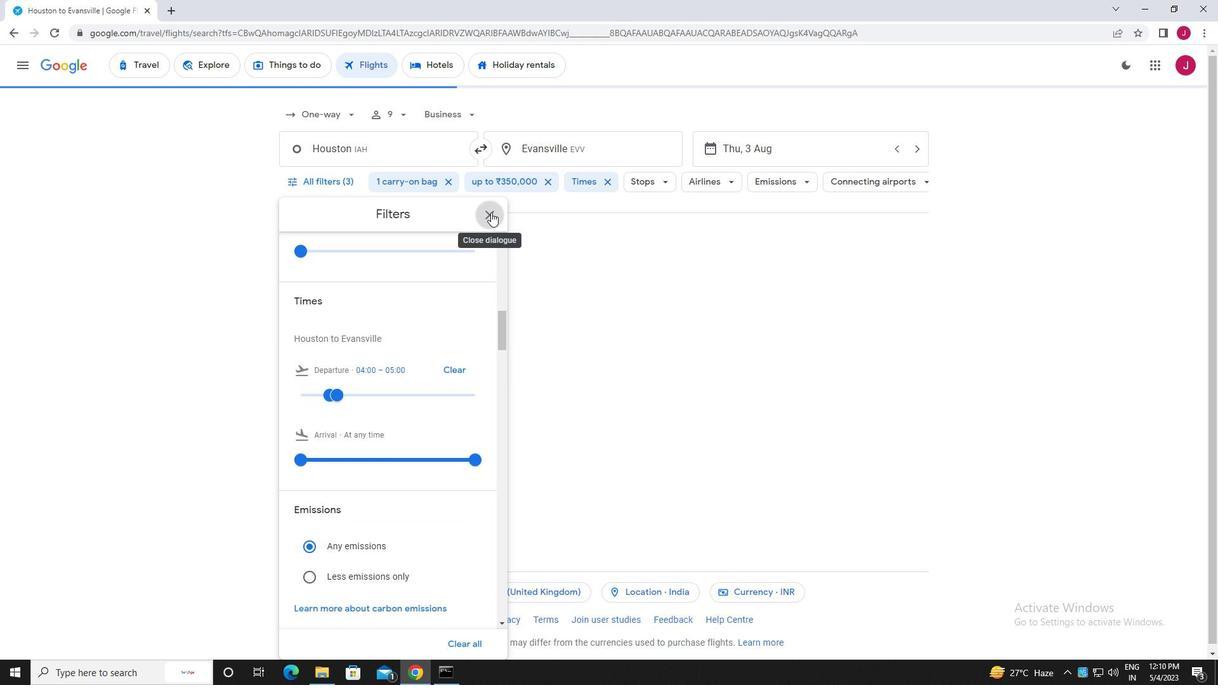 
Action: Key pressed <Key.f8>
Screenshot: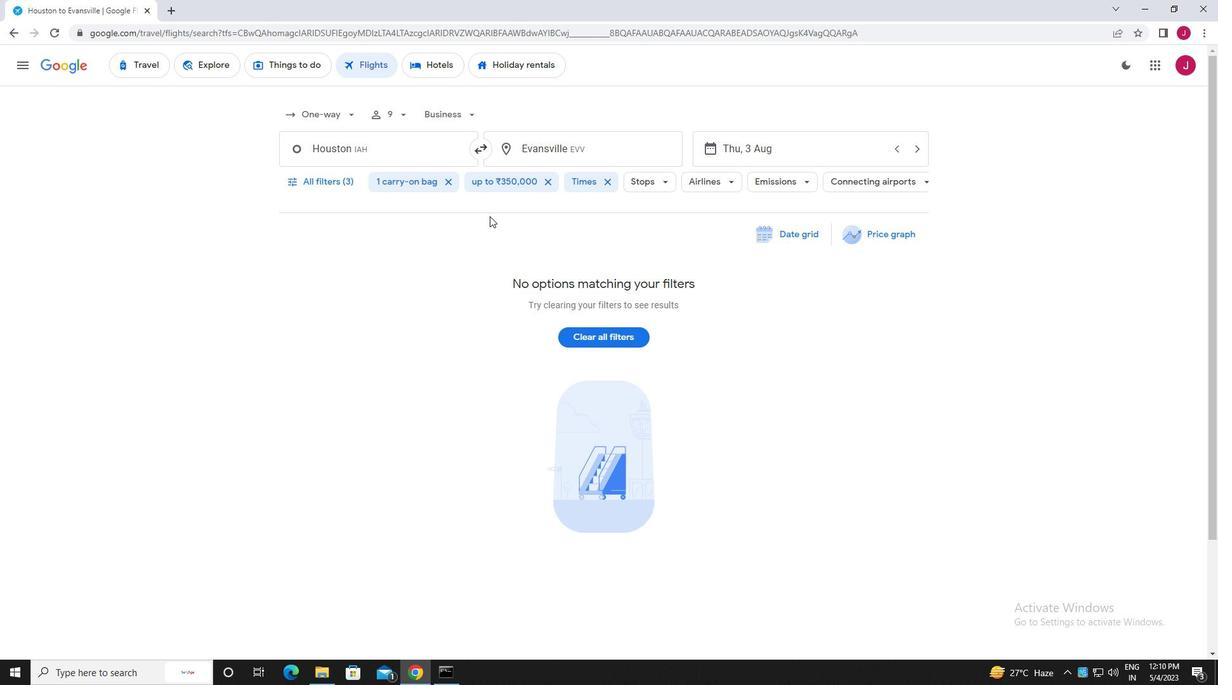 
